 Task: Check the percentage active listings of lawn in the last 3 years.
Action: Mouse moved to (918, 217)
Screenshot: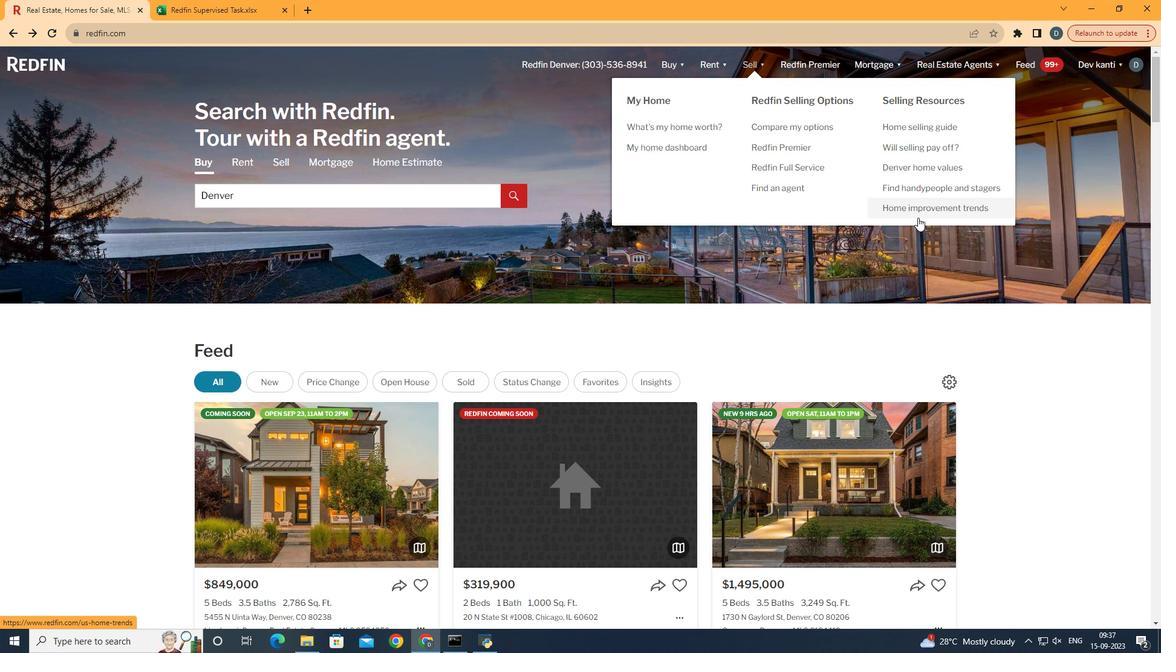
Action: Mouse pressed left at (918, 217)
Screenshot: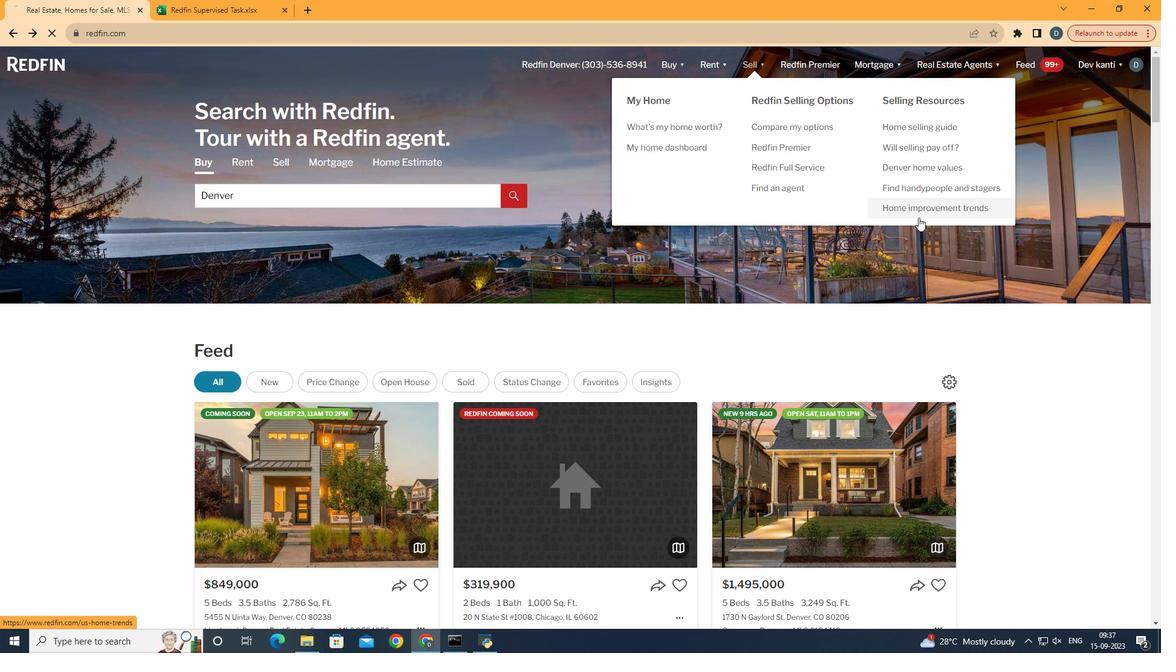 
Action: Mouse moved to (303, 235)
Screenshot: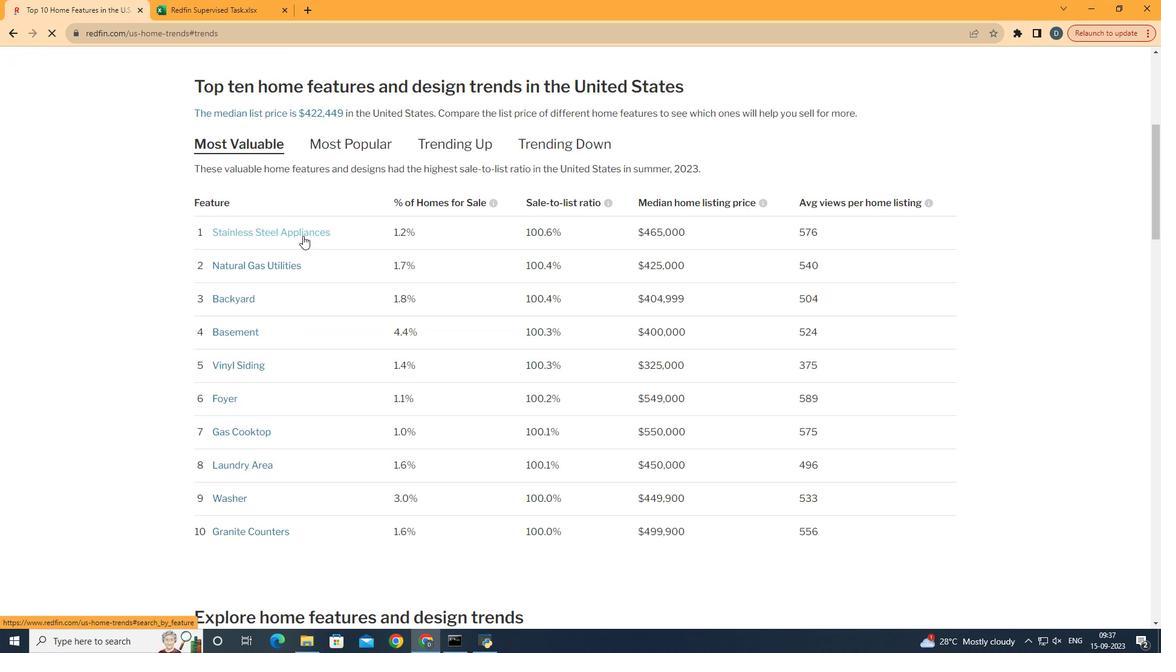 
Action: Mouse pressed left at (303, 235)
Screenshot: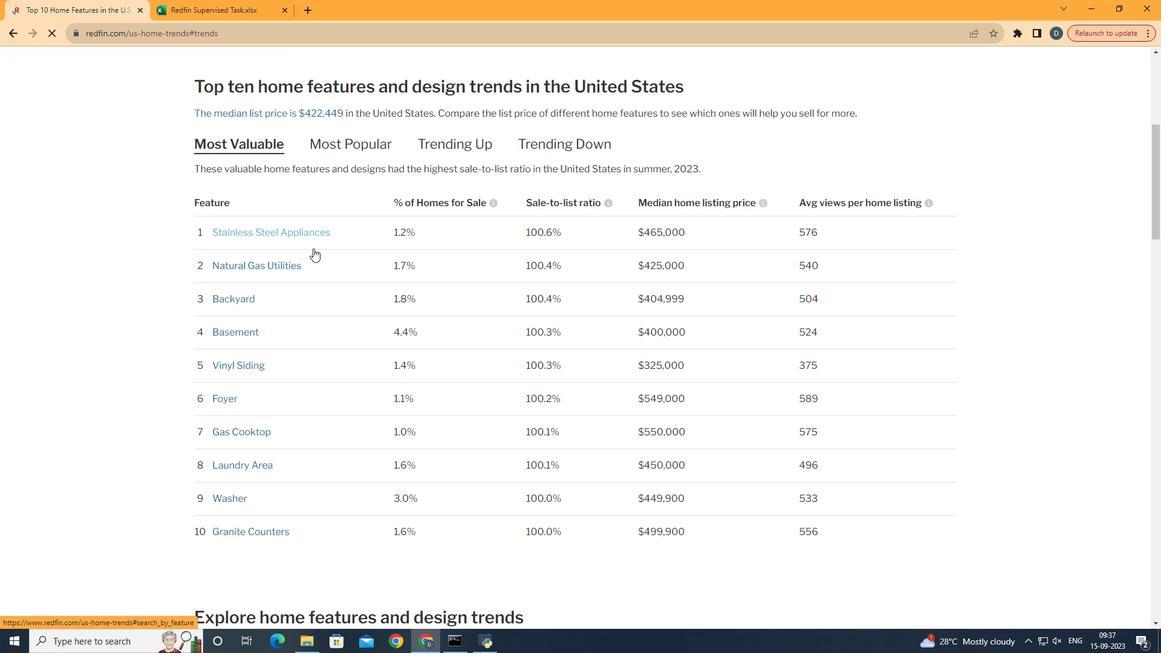 
Action: Mouse moved to (629, 346)
Screenshot: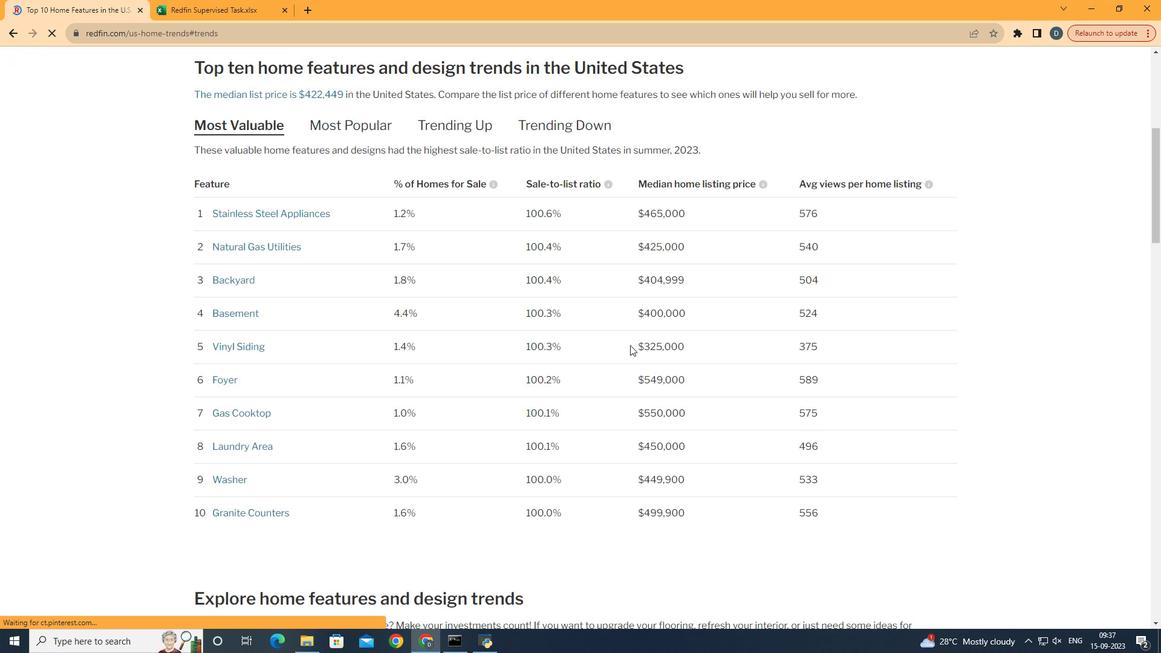 
Action: Mouse scrolled (629, 345) with delta (0, 0)
Screenshot: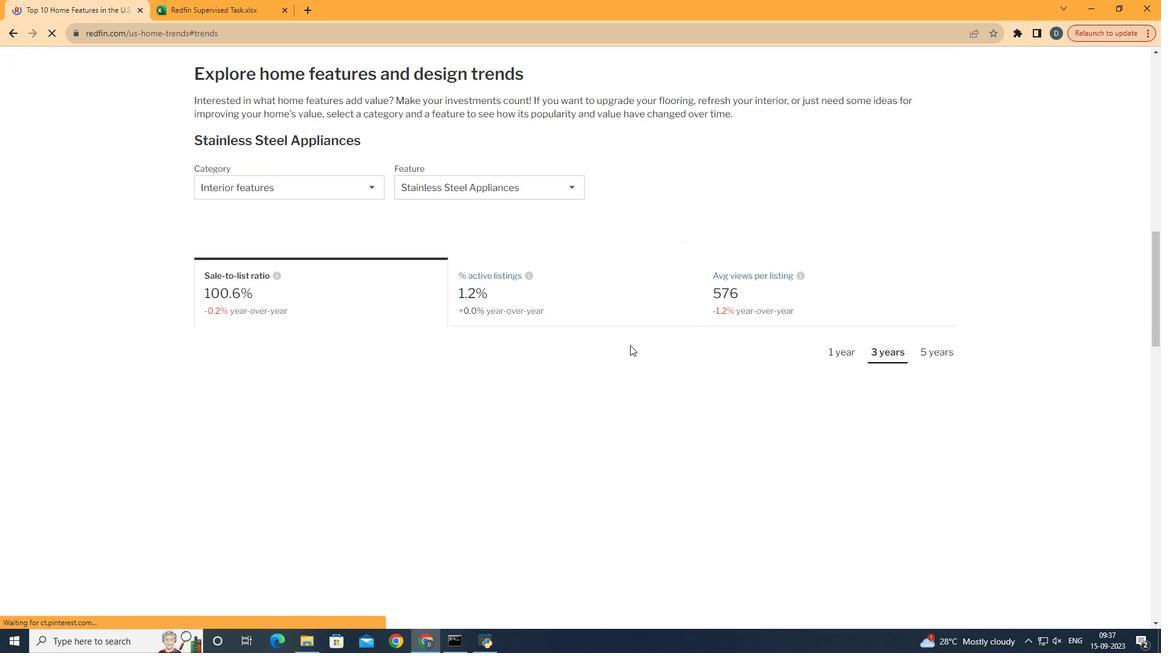 
Action: Mouse scrolled (629, 345) with delta (0, 0)
Screenshot: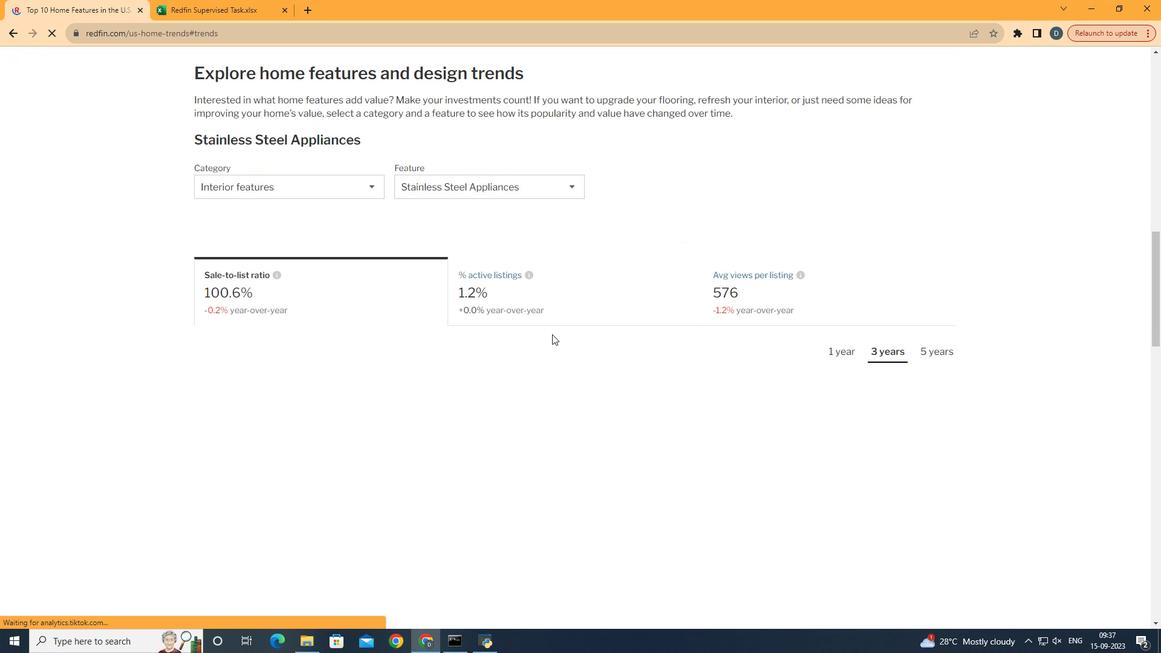 
Action: Mouse scrolled (629, 345) with delta (0, 0)
Screenshot: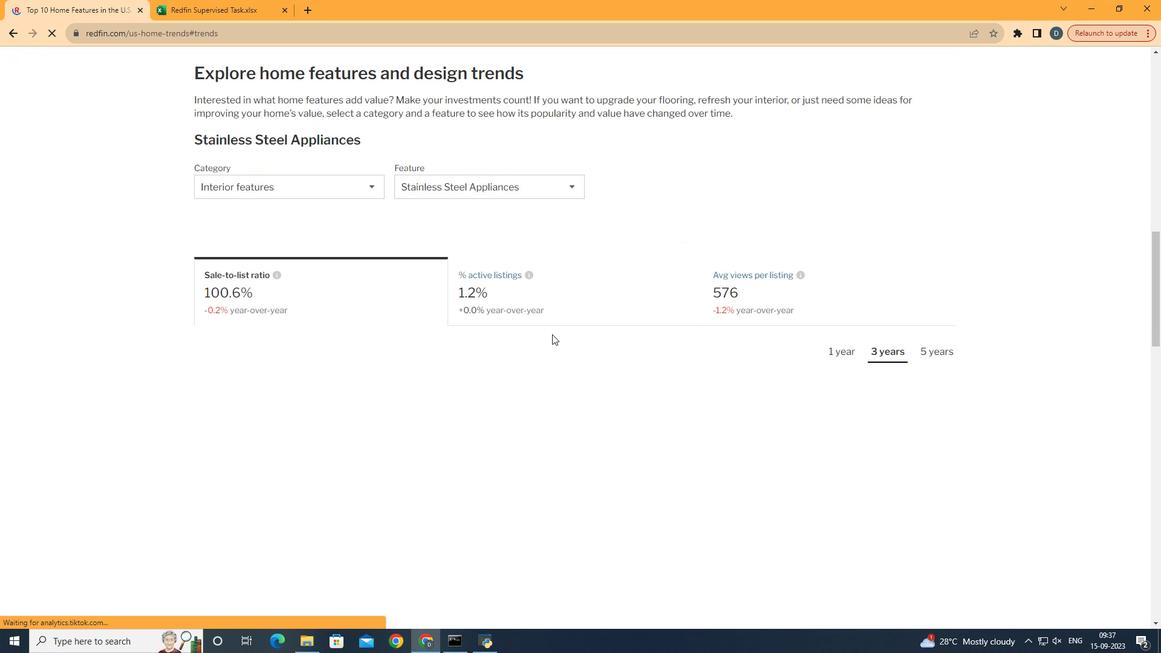 
Action: Mouse scrolled (629, 345) with delta (0, 0)
Screenshot: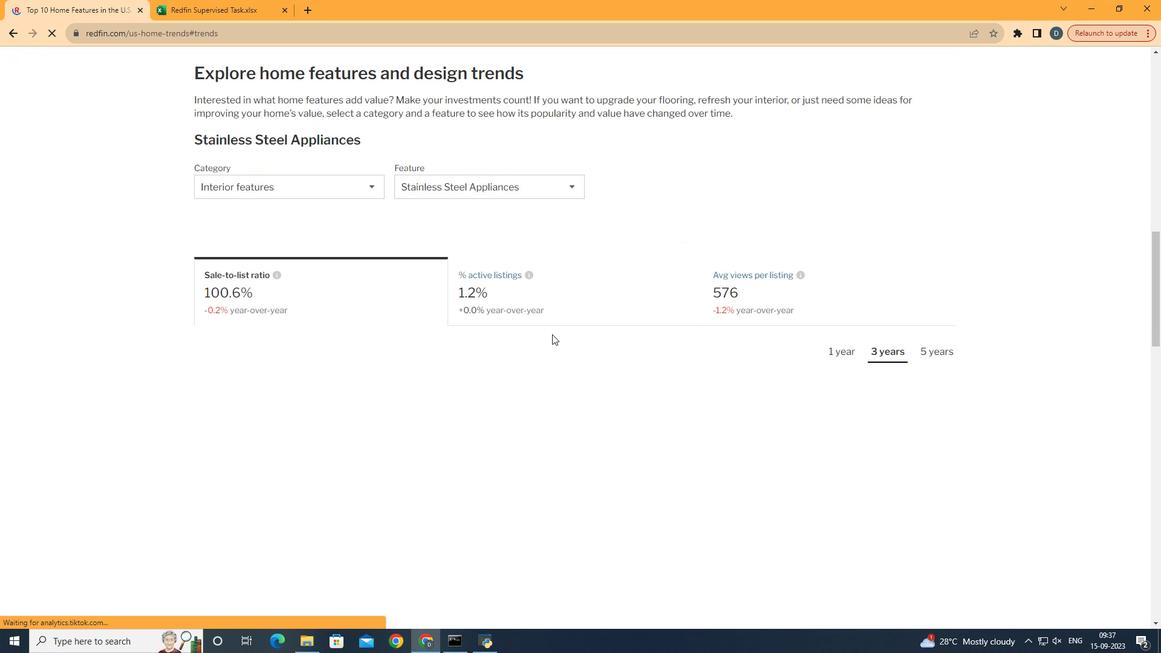 
Action: Mouse scrolled (629, 345) with delta (0, 0)
Screenshot: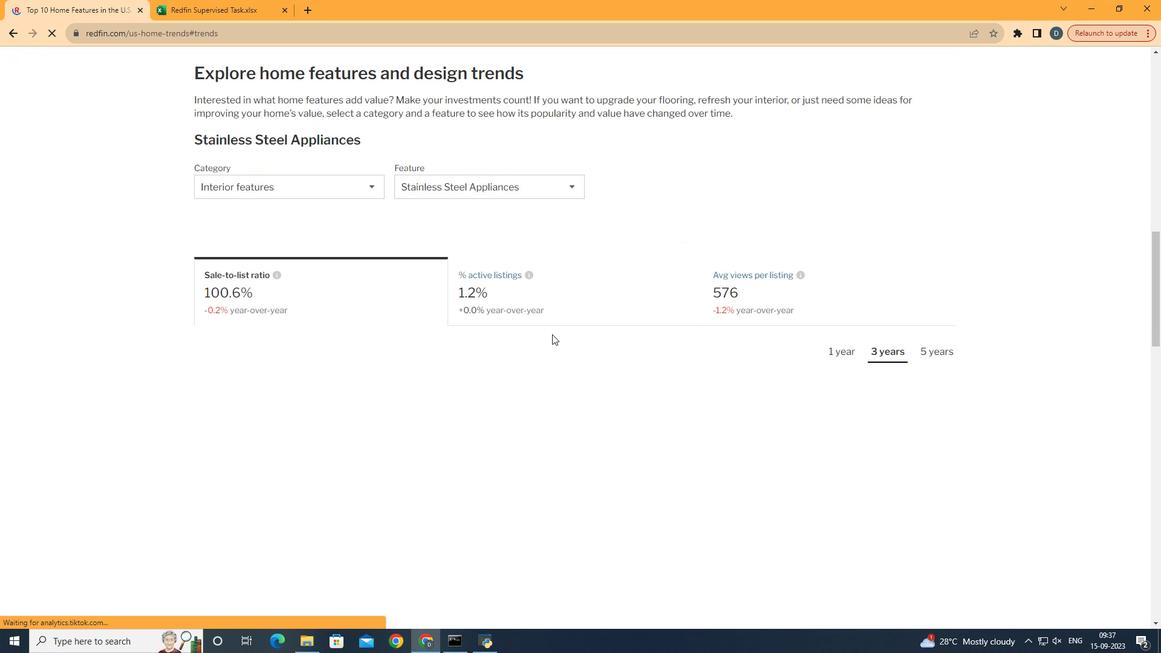 
Action: Mouse scrolled (629, 345) with delta (0, 0)
Screenshot: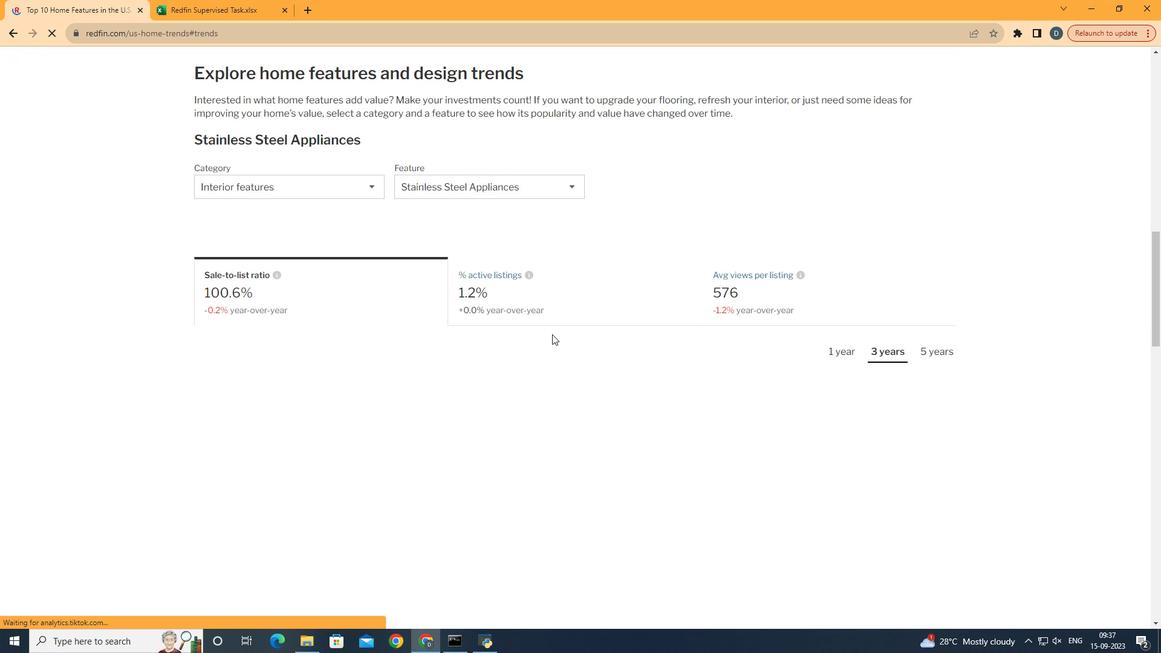 
Action: Mouse moved to (629, 345)
Screenshot: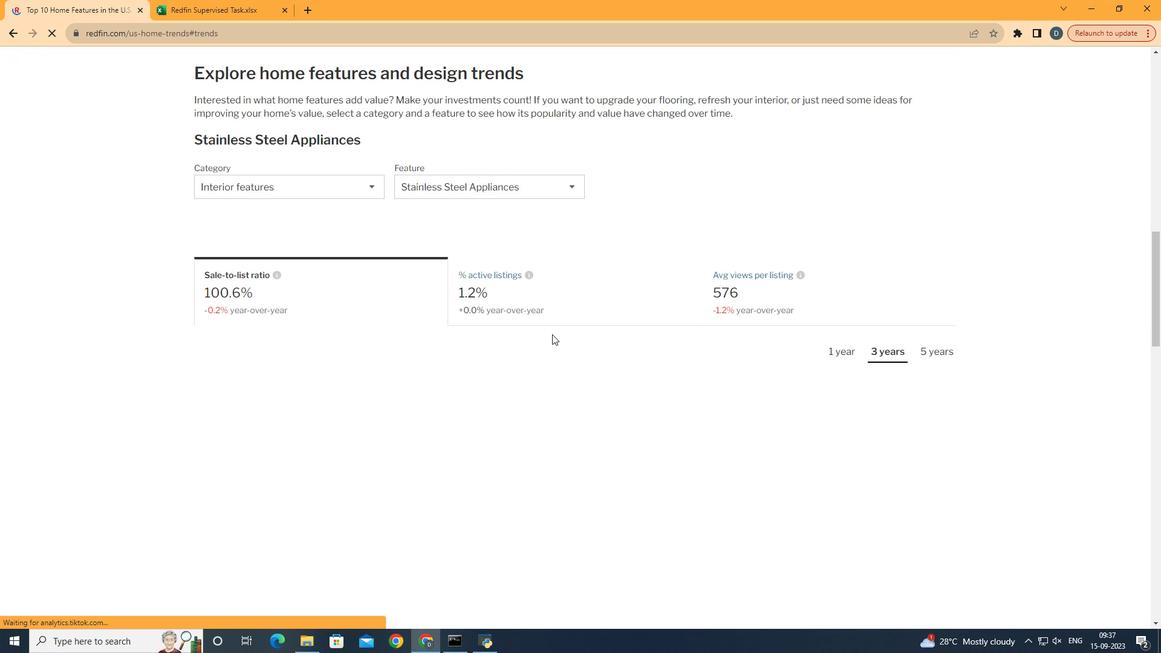 
Action: Mouse scrolled (629, 344) with delta (0, 0)
Screenshot: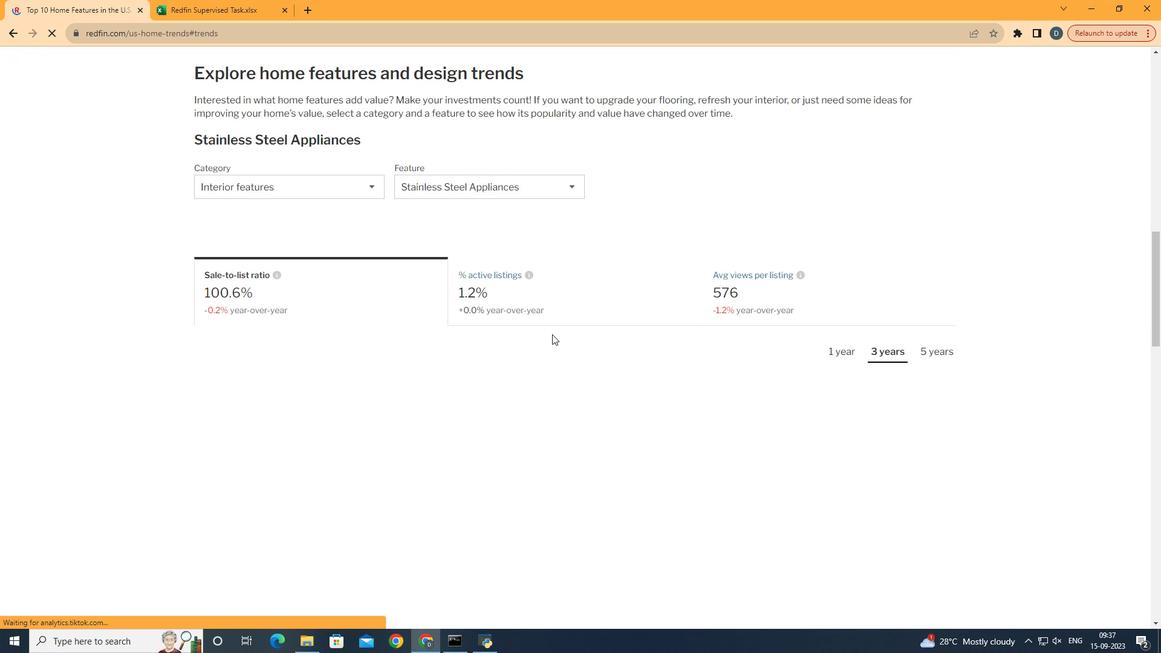 
Action: Mouse moved to (630, 345)
Screenshot: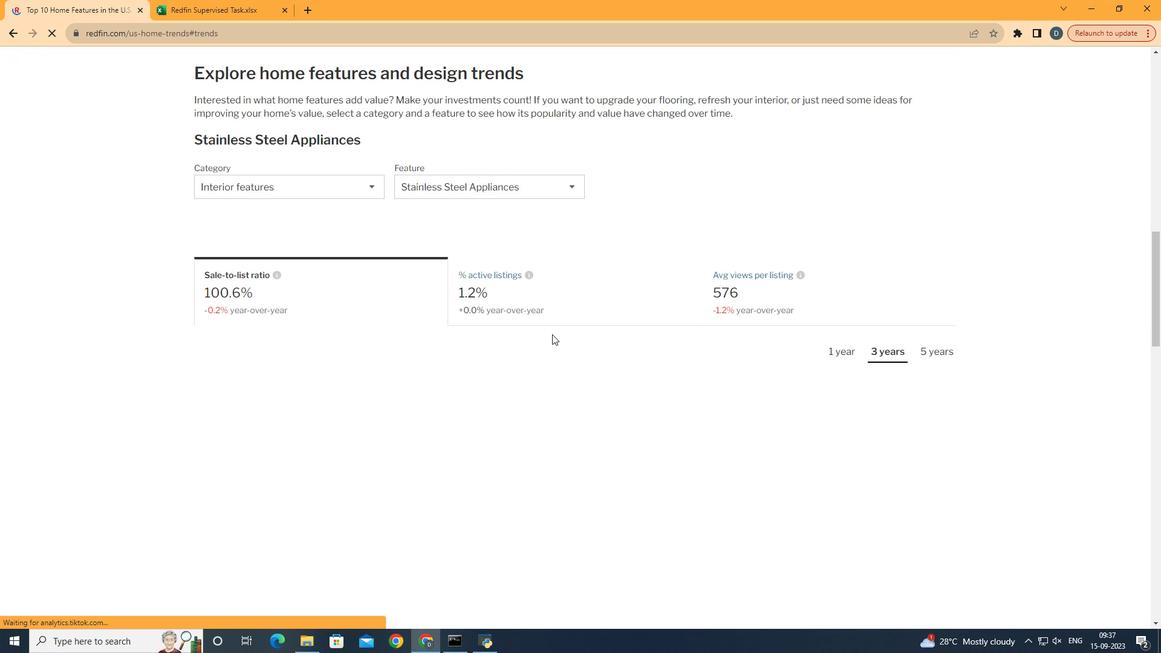 
Action: Mouse scrolled (630, 344) with delta (0, 0)
Screenshot: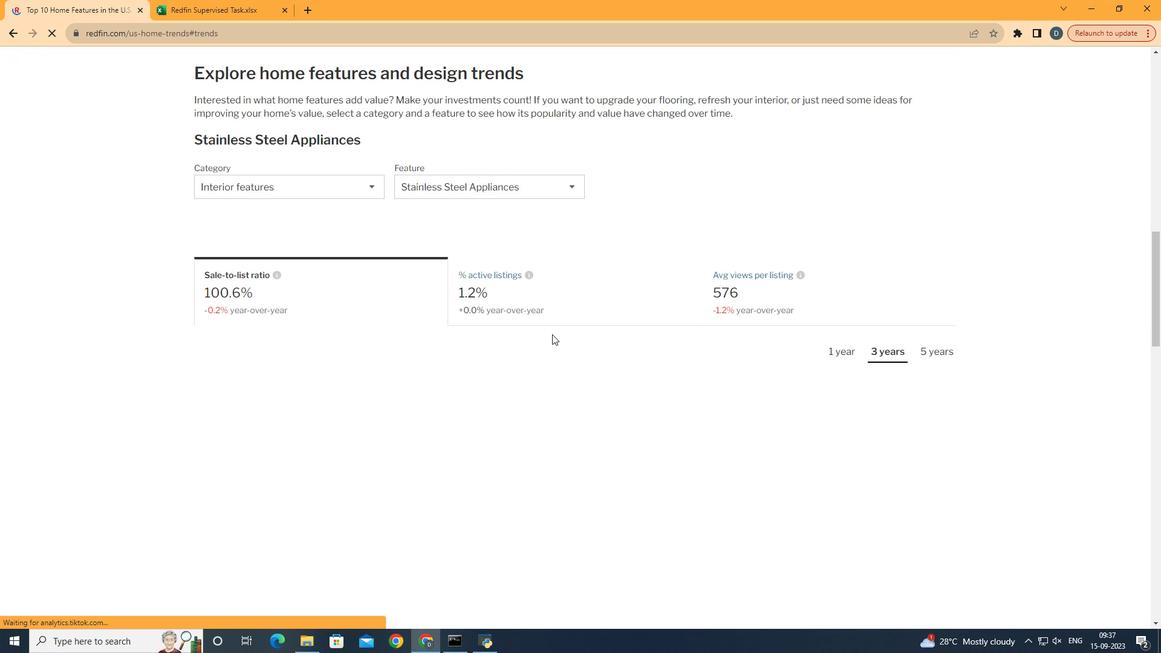 
Action: Mouse scrolled (630, 344) with delta (0, 0)
Screenshot: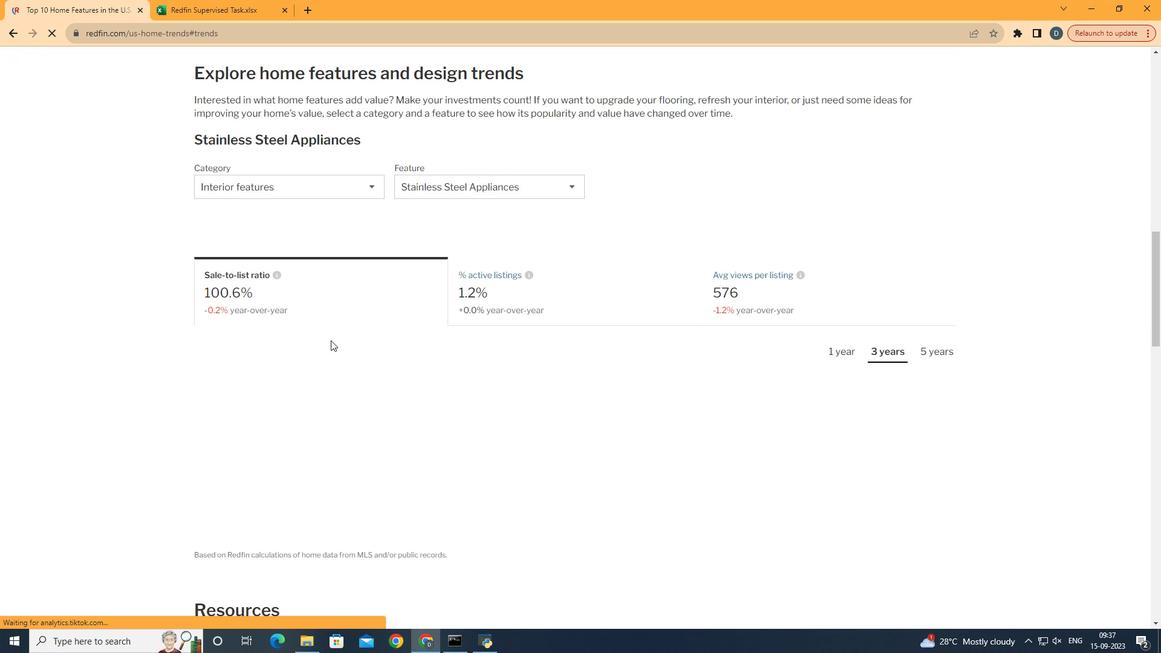 
Action: Mouse moved to (293, 276)
Screenshot: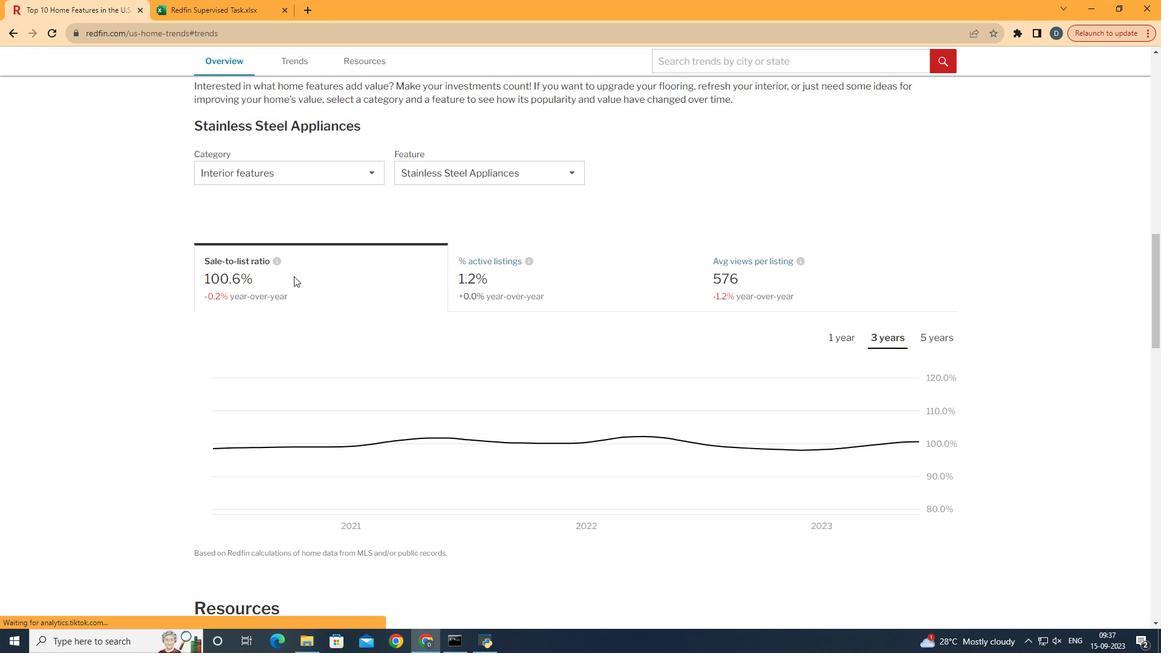 
Action: Mouse scrolled (293, 275) with delta (0, 0)
Screenshot: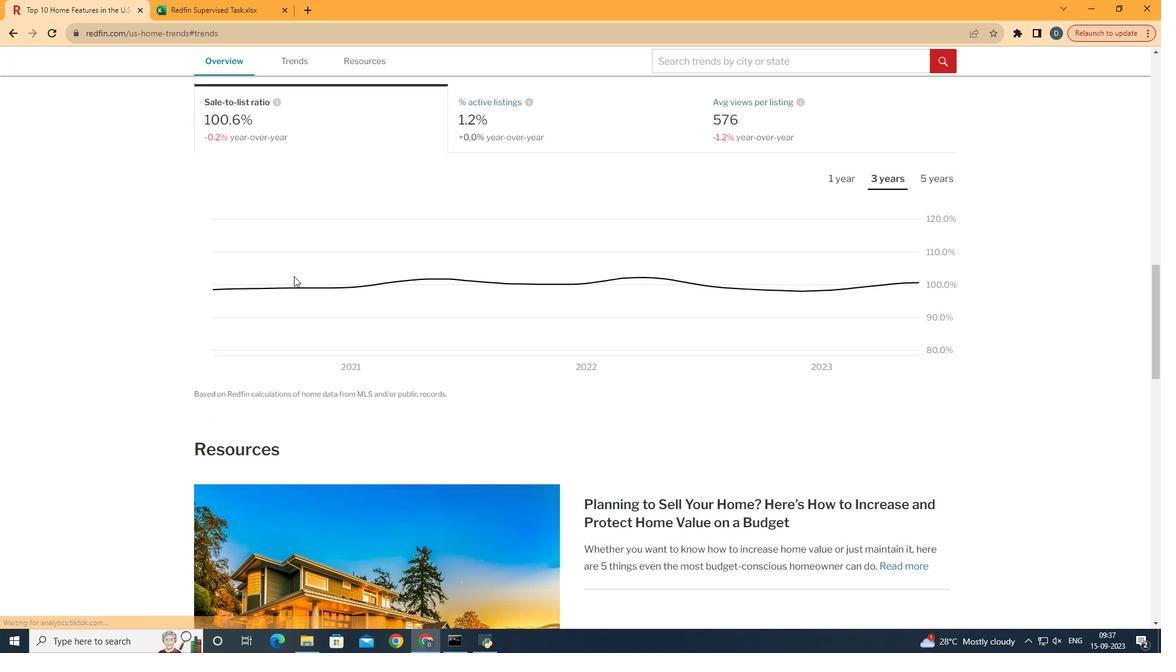 
Action: Mouse scrolled (293, 275) with delta (0, 0)
Screenshot: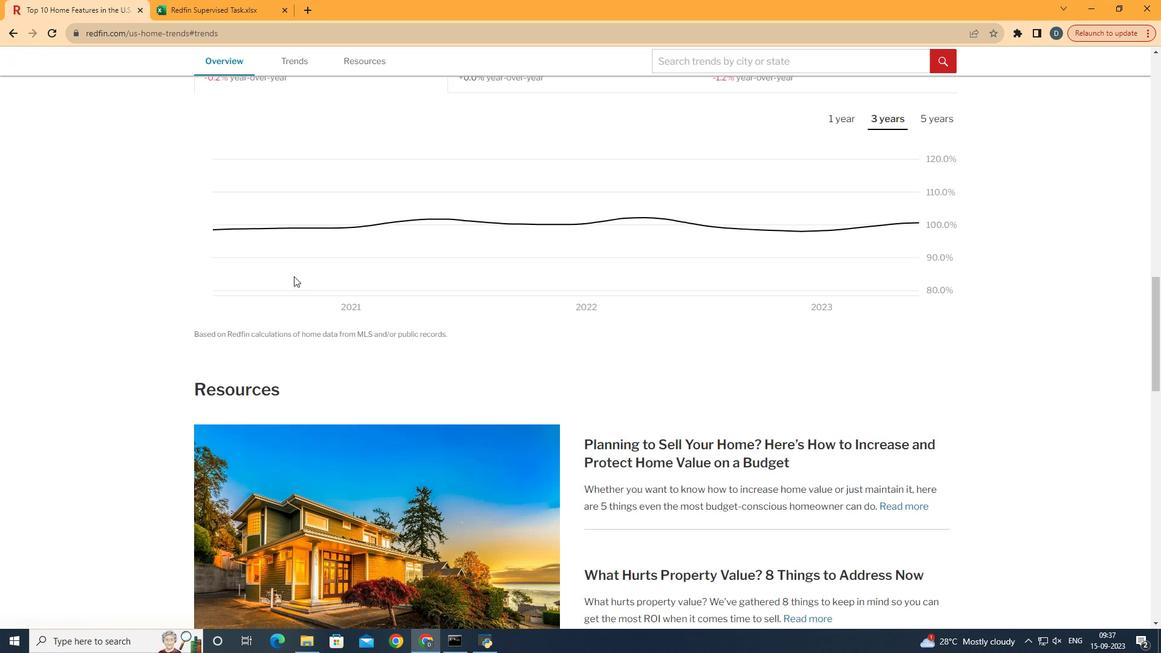 
Action: Mouse scrolled (293, 275) with delta (0, 0)
Screenshot: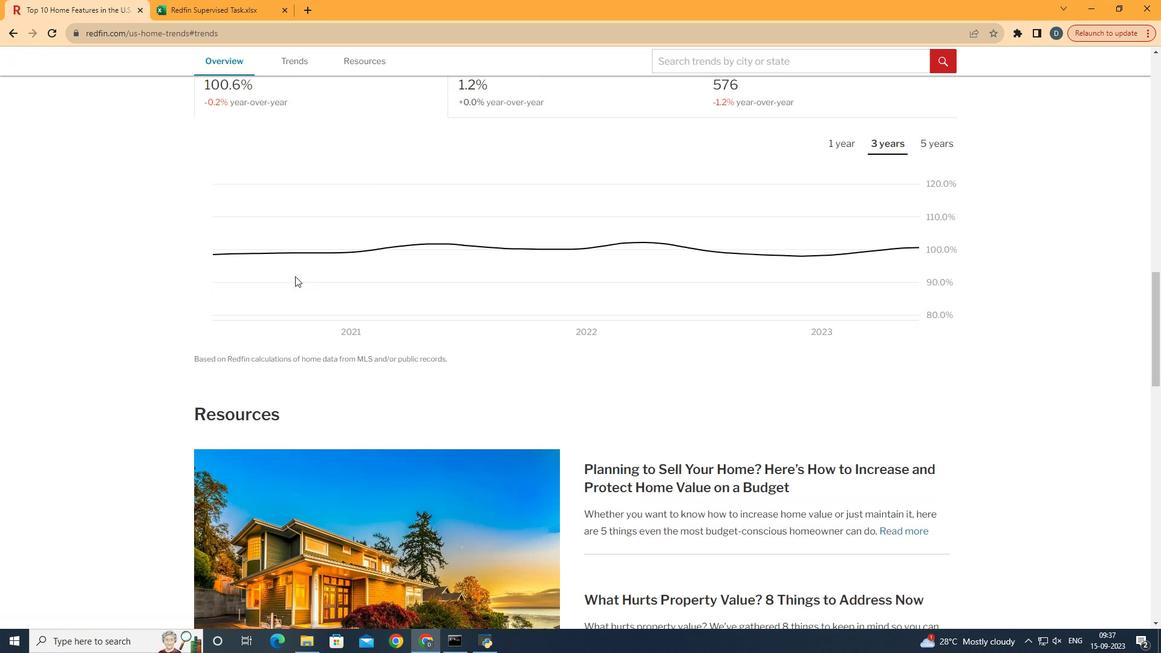 
Action: Mouse scrolled (293, 275) with delta (0, 0)
Screenshot: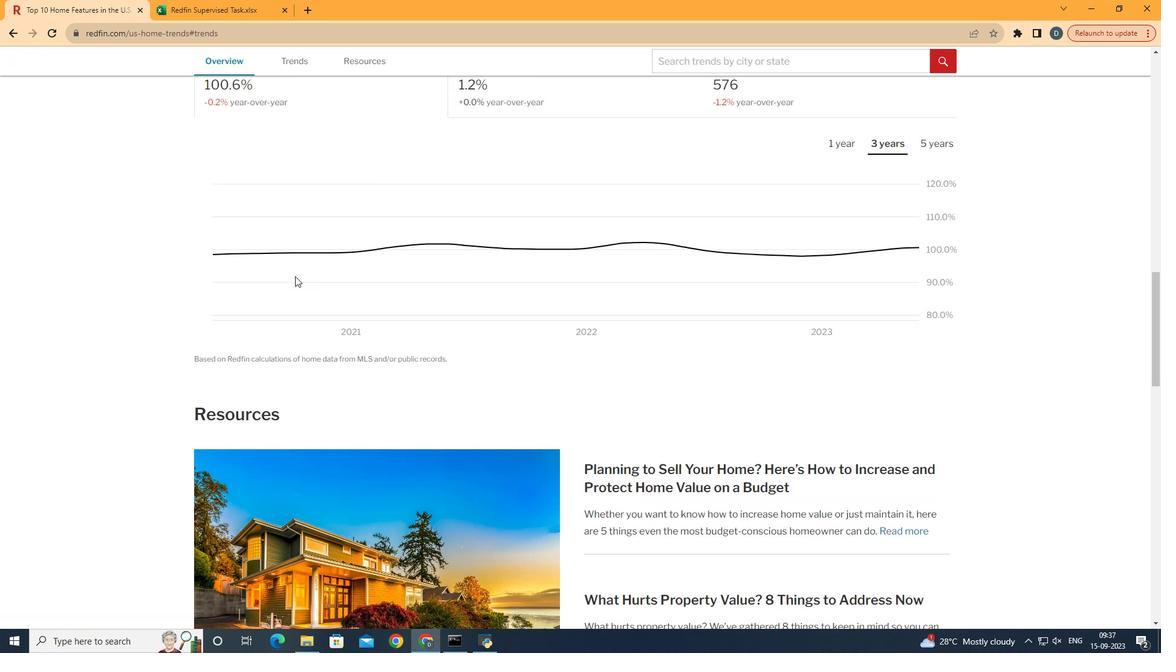 
Action: Mouse moved to (300, 275)
Screenshot: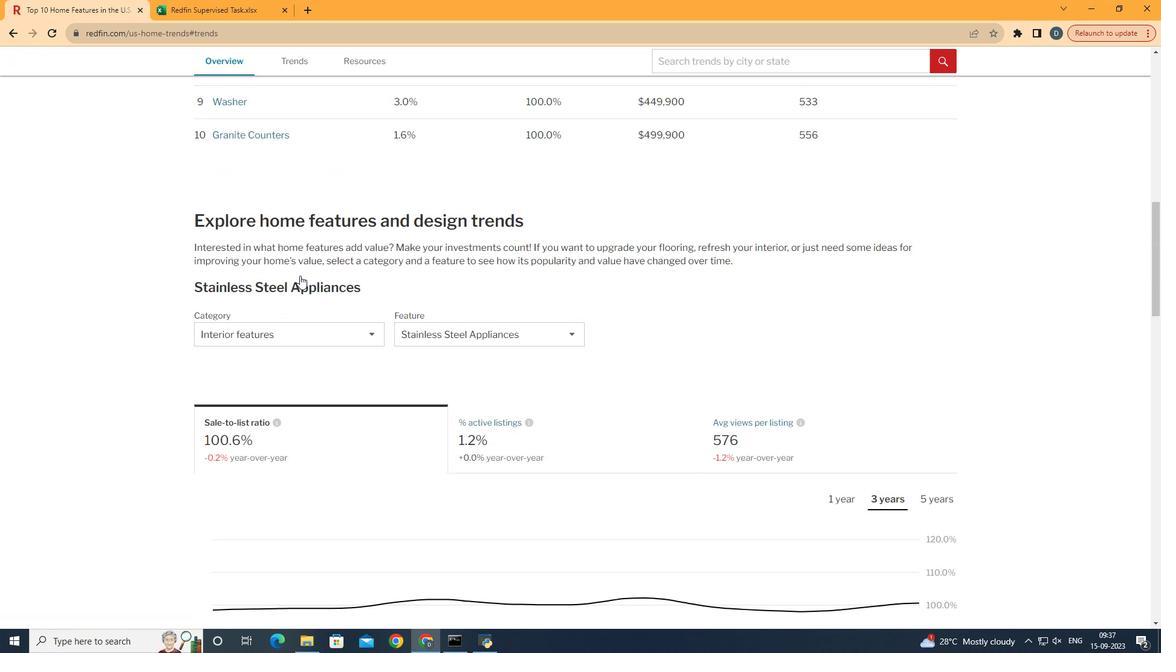 
Action: Mouse scrolled (300, 276) with delta (0, 0)
Screenshot: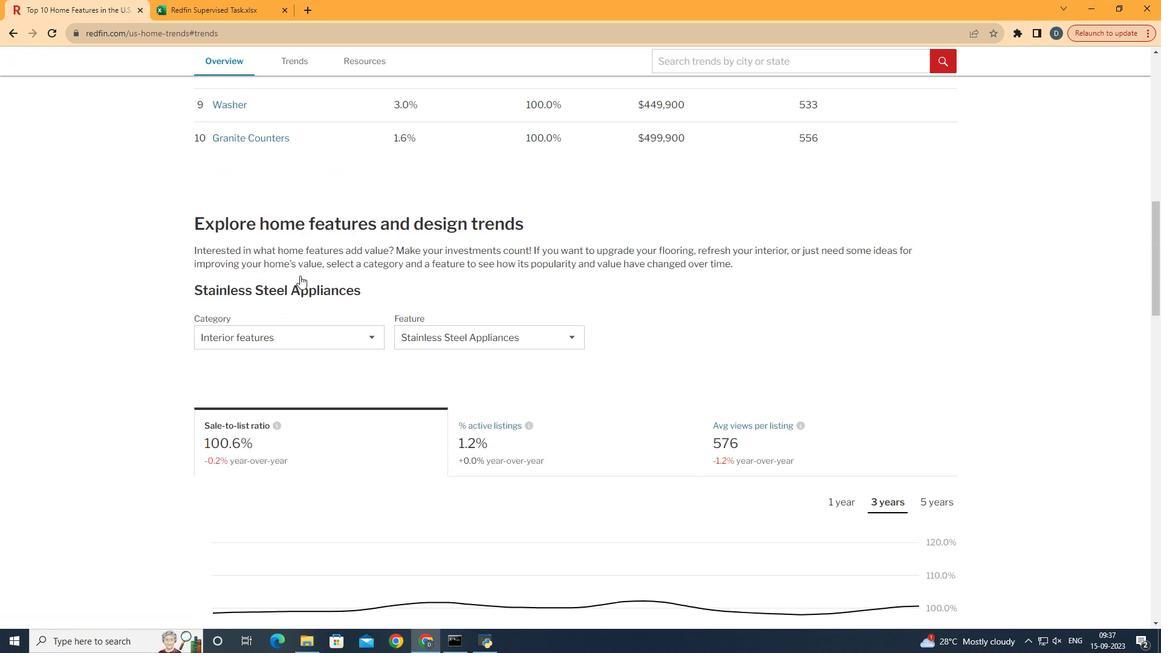 
Action: Mouse scrolled (300, 275) with delta (0, 0)
Screenshot: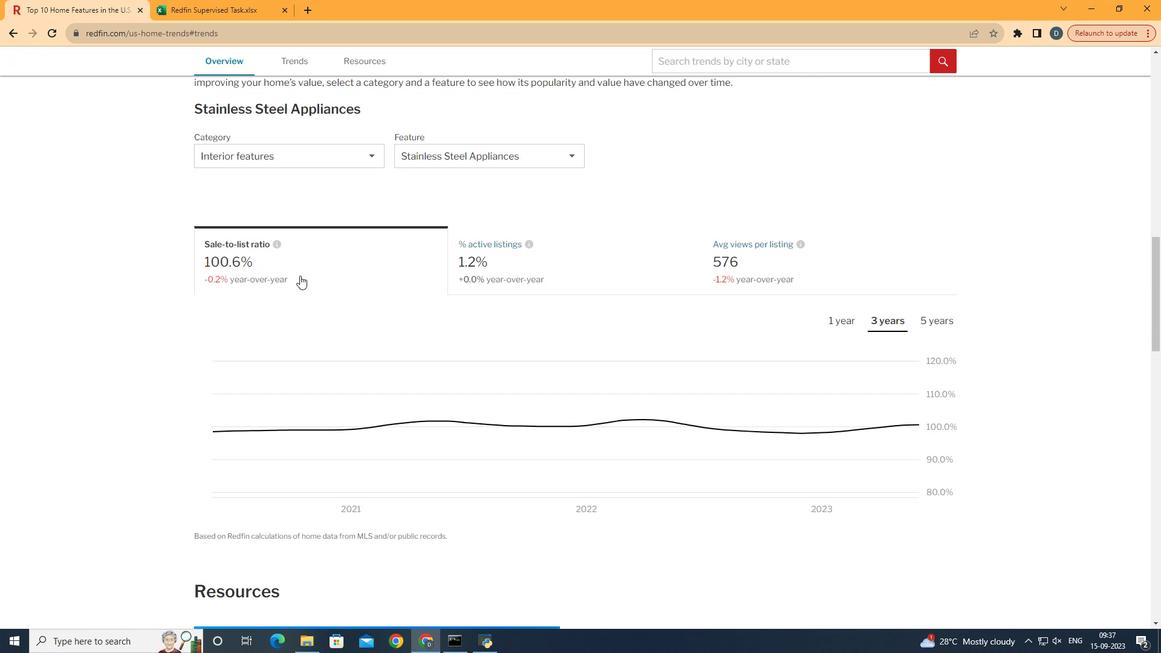 
Action: Mouse scrolled (300, 275) with delta (0, 0)
Screenshot: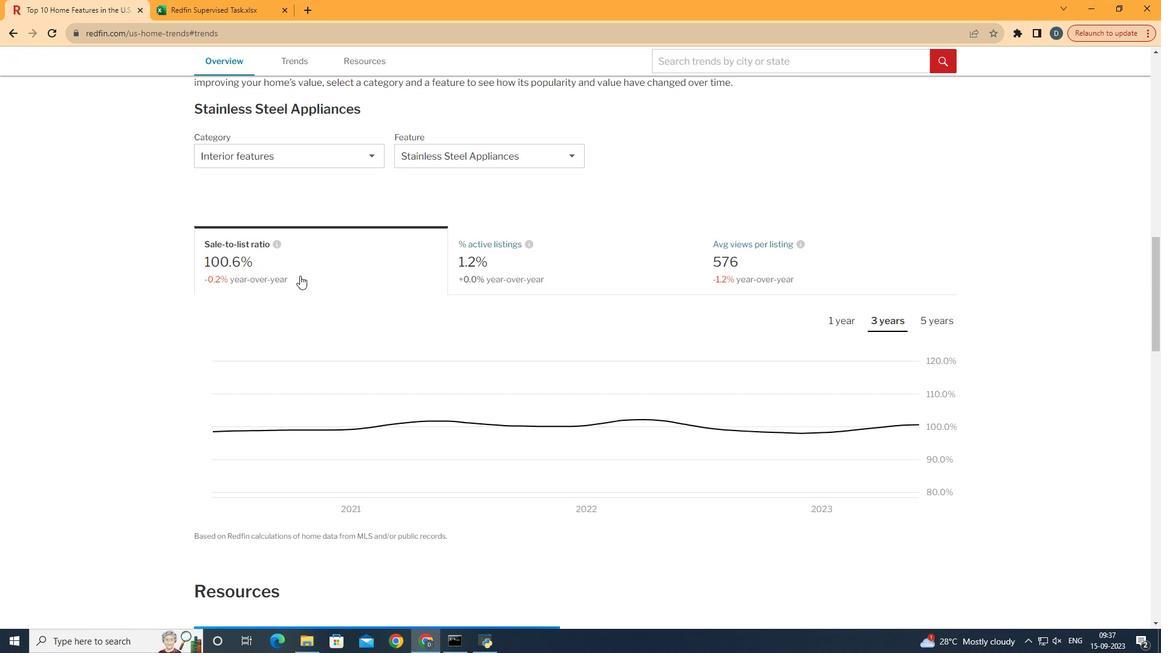 
Action: Mouse scrolled (300, 275) with delta (0, 0)
Screenshot: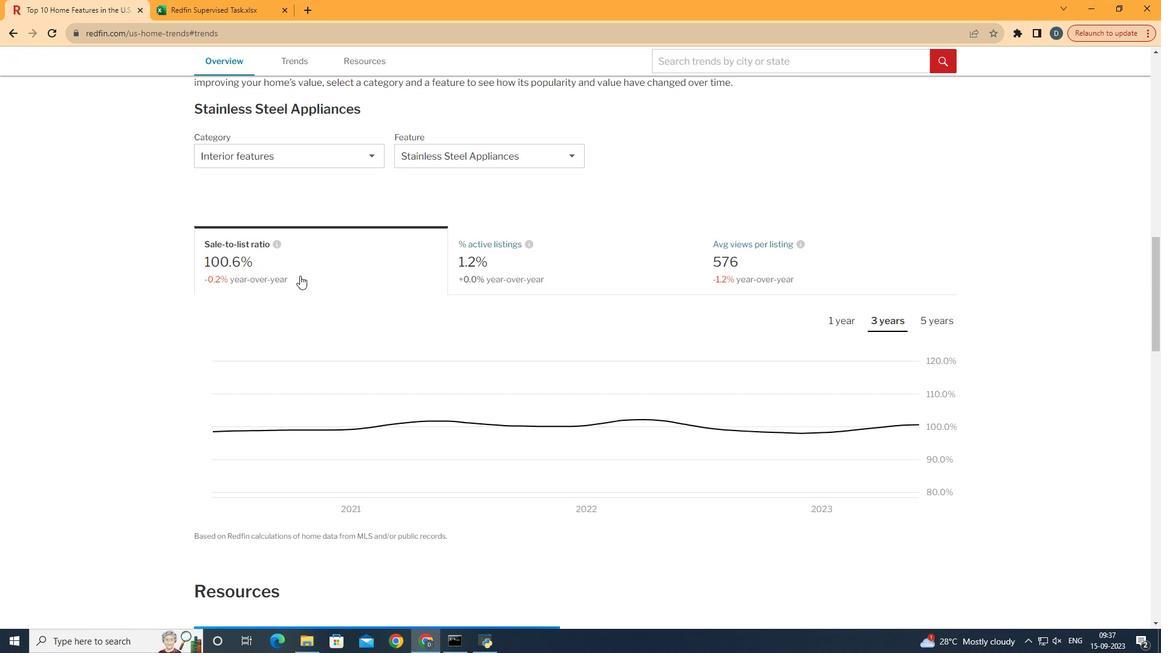 
Action: Mouse moved to (296, 134)
Screenshot: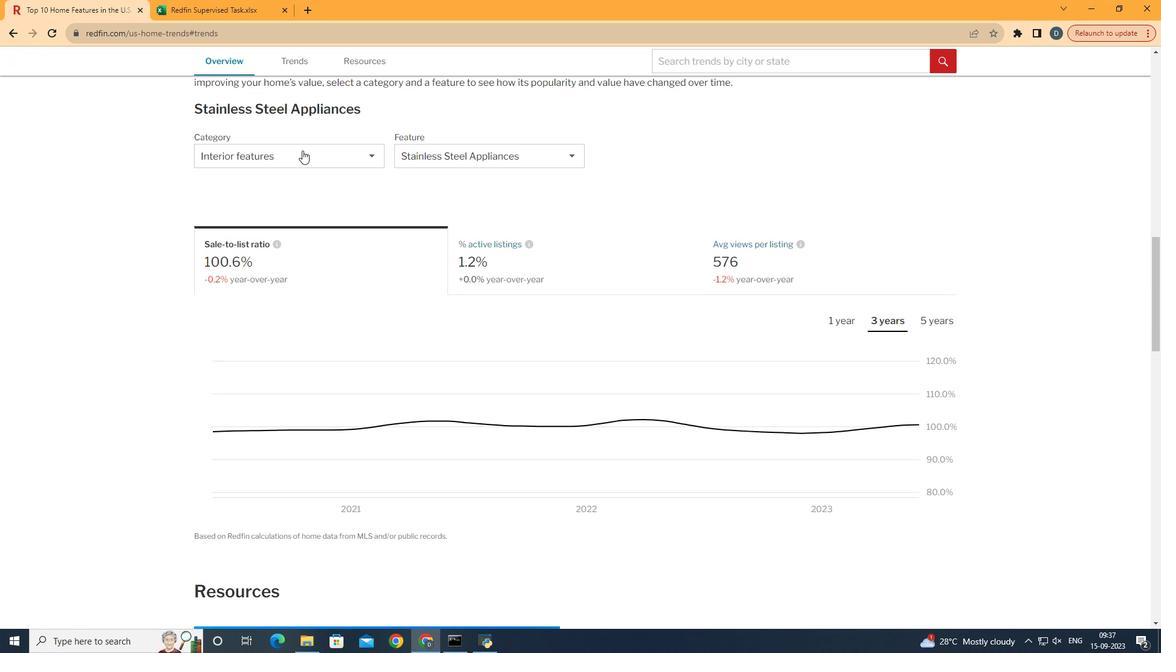 
Action: Mouse pressed left at (296, 134)
Screenshot: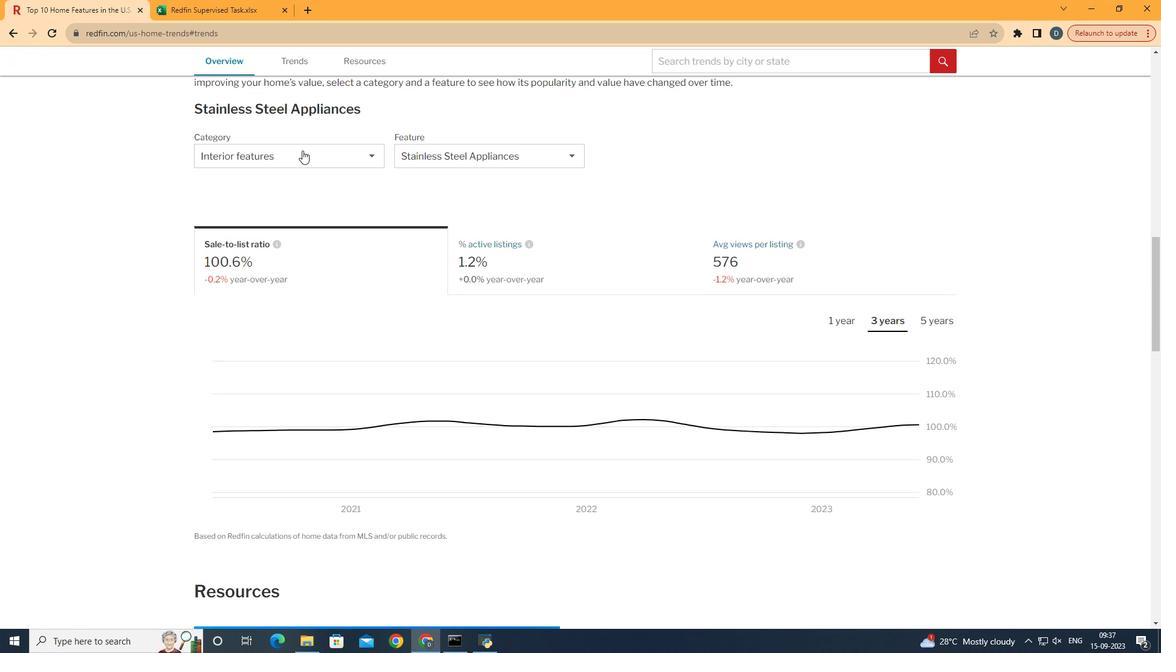 
Action: Mouse moved to (302, 150)
Screenshot: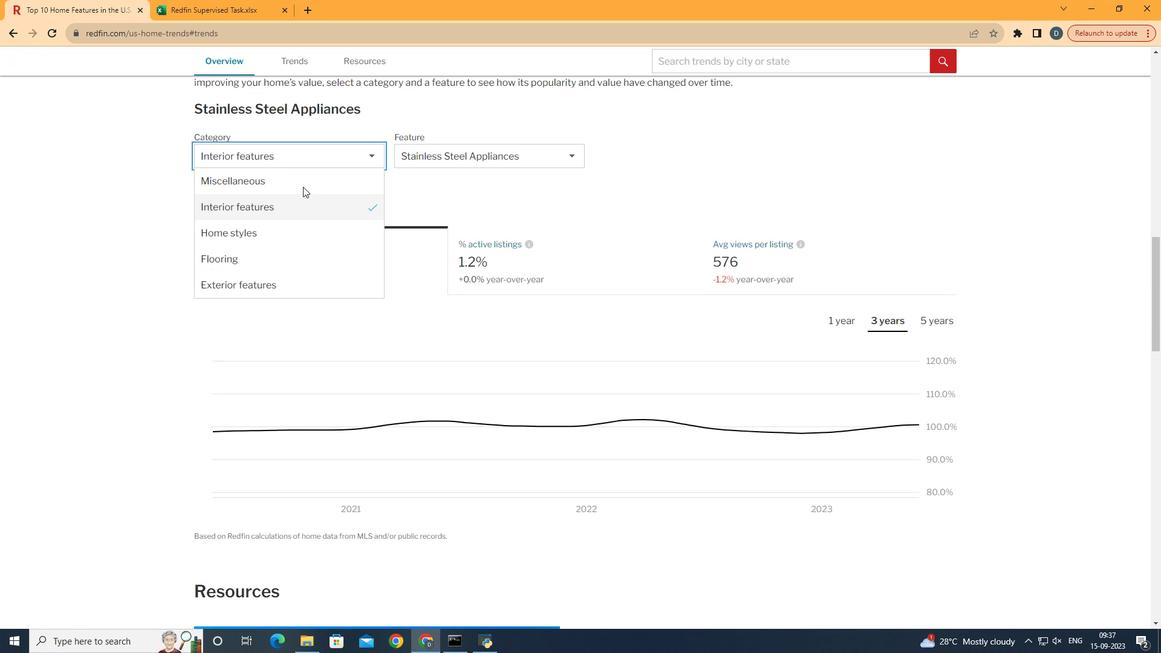 
Action: Mouse pressed left at (302, 150)
Screenshot: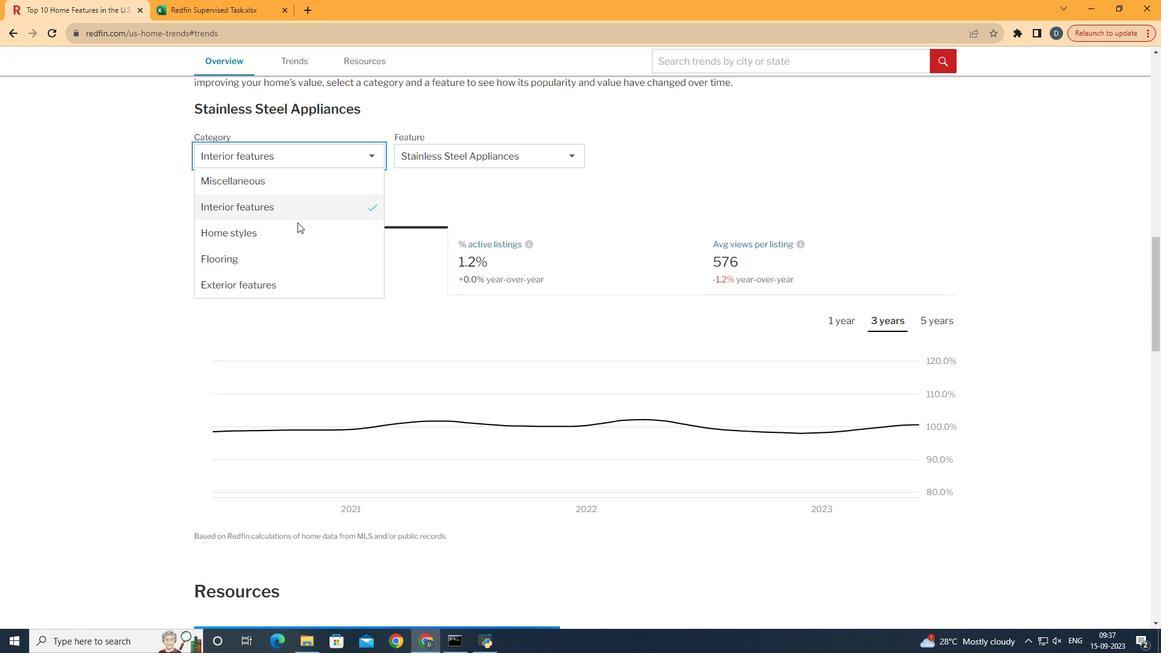 
Action: Mouse moved to (292, 278)
Screenshot: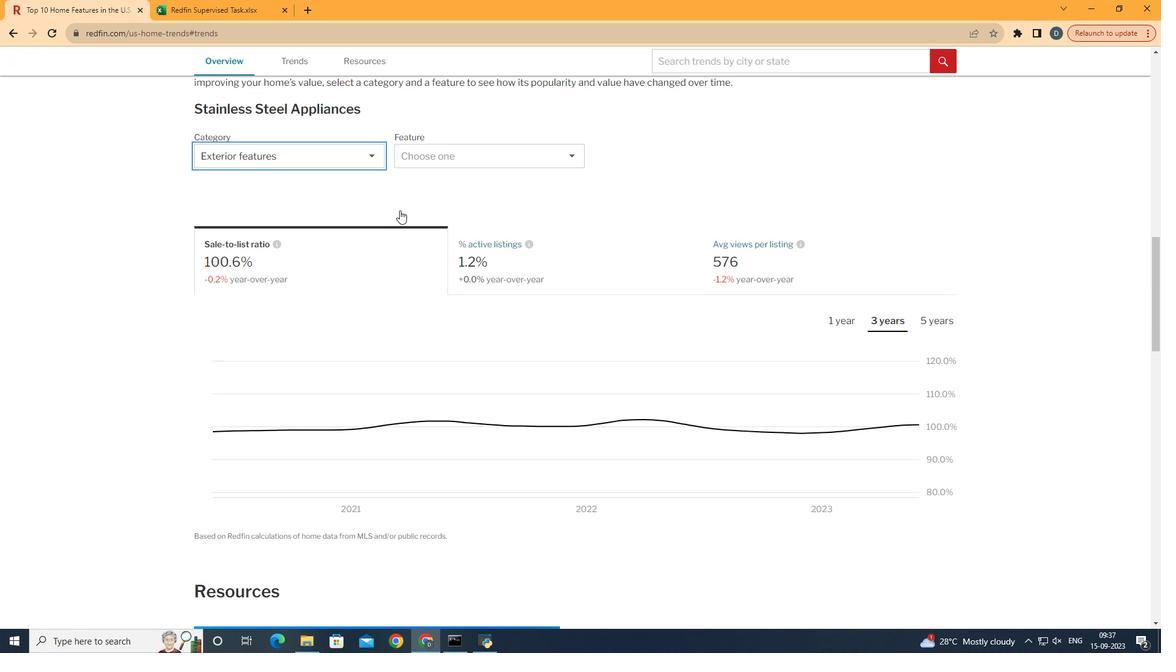 
Action: Mouse pressed left at (292, 278)
Screenshot: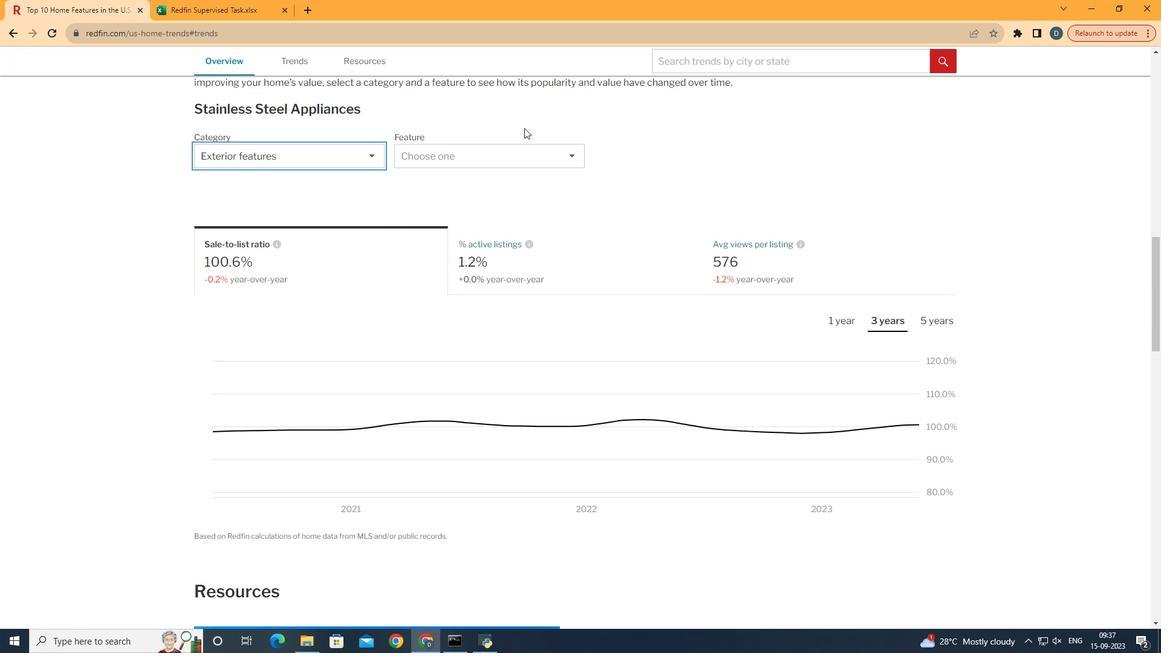 
Action: Mouse moved to (500, 153)
Screenshot: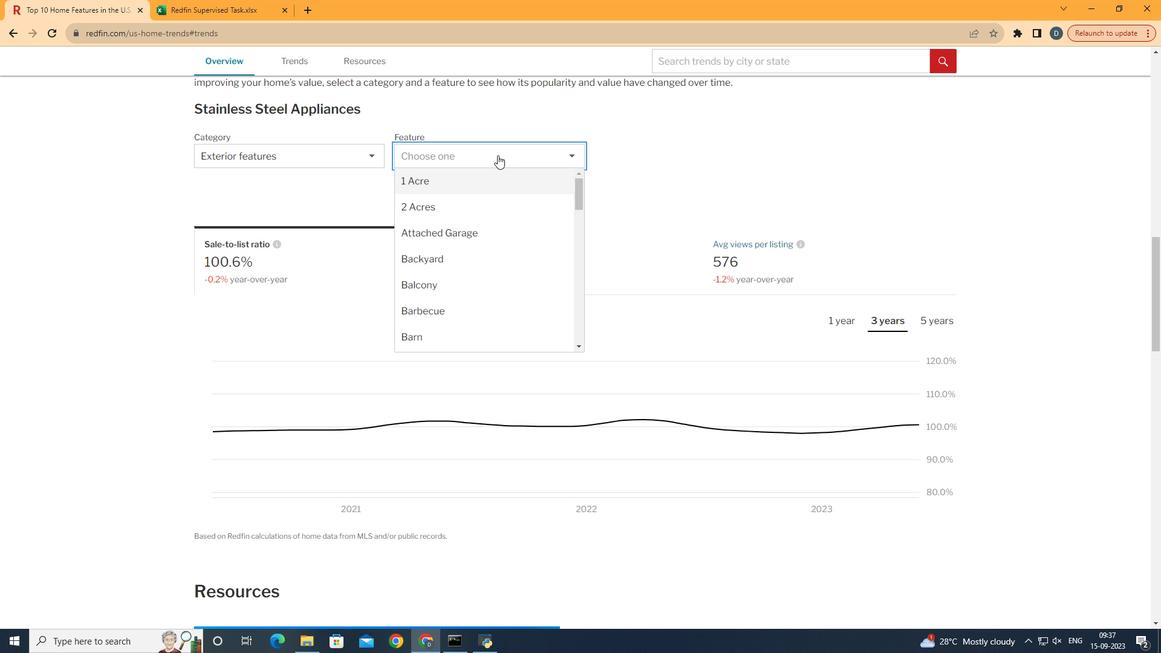 
Action: Mouse pressed left at (500, 153)
Screenshot: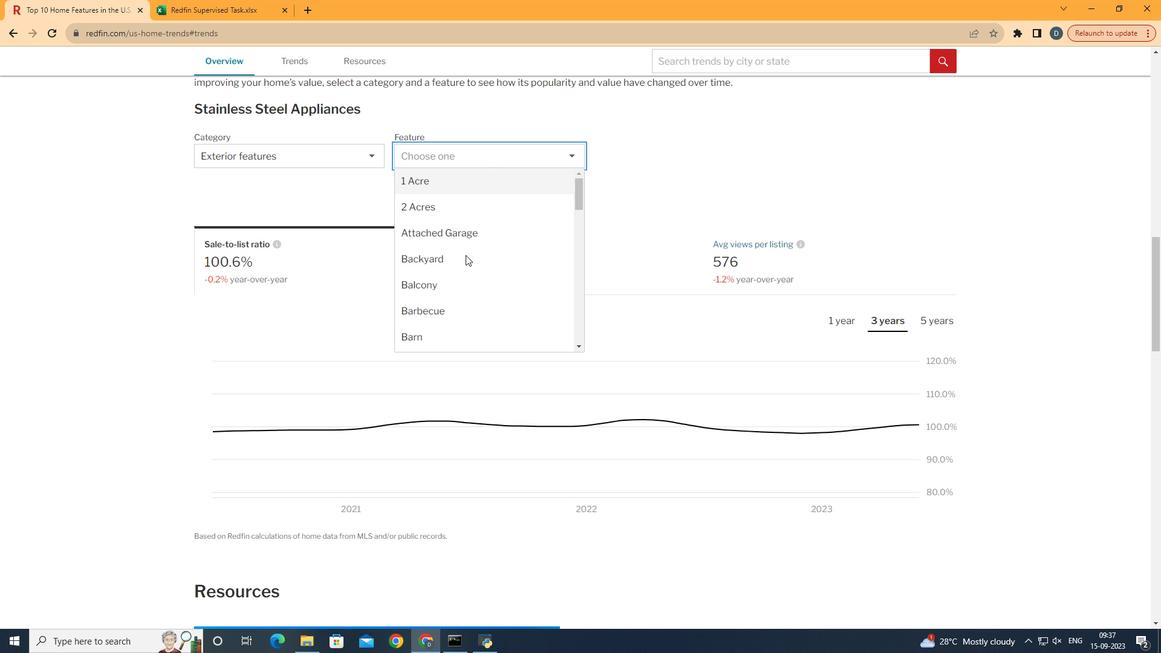 
Action: Mouse moved to (466, 323)
Screenshot: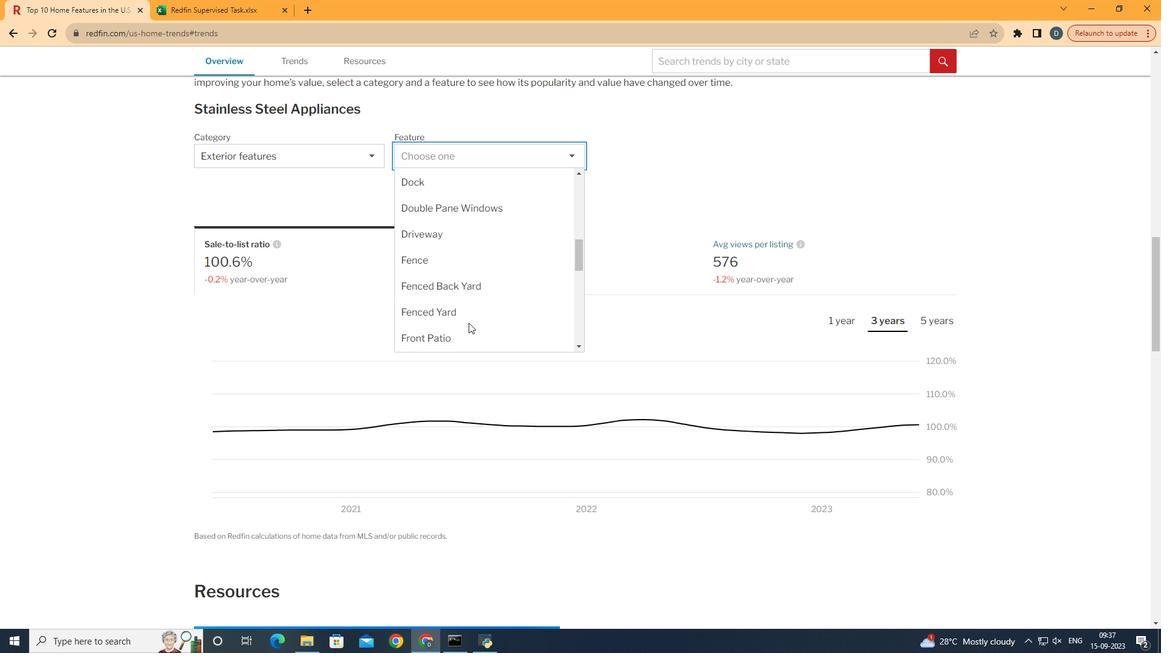 
Action: Mouse scrolled (466, 322) with delta (0, 0)
Screenshot: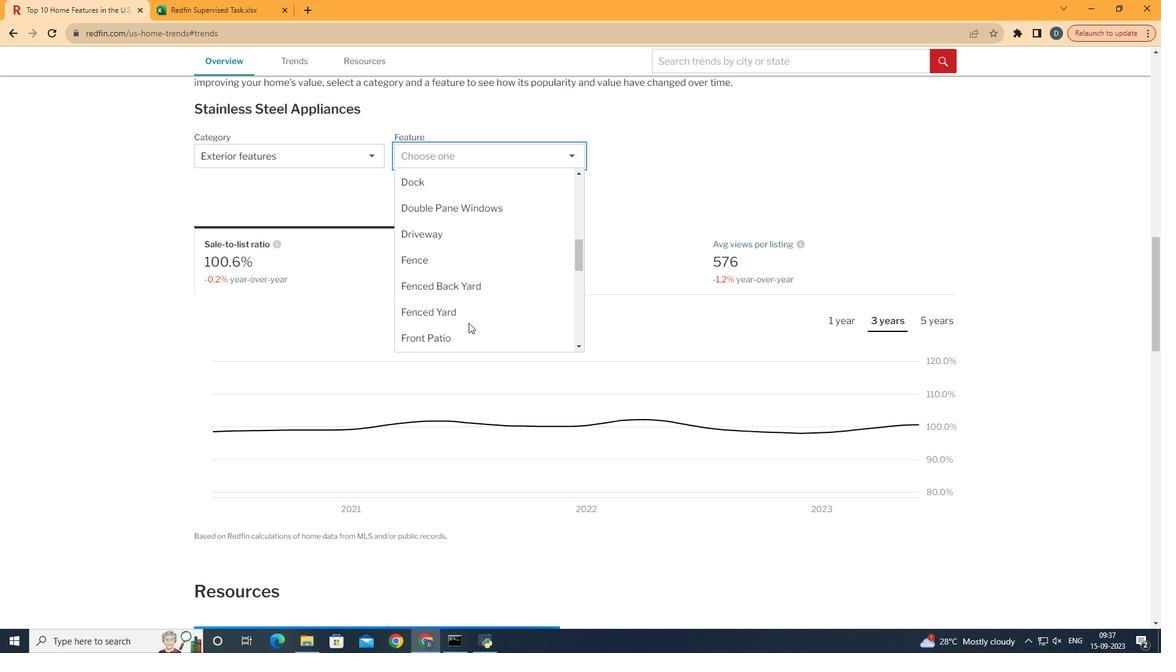 
Action: Mouse scrolled (466, 322) with delta (0, 0)
Screenshot: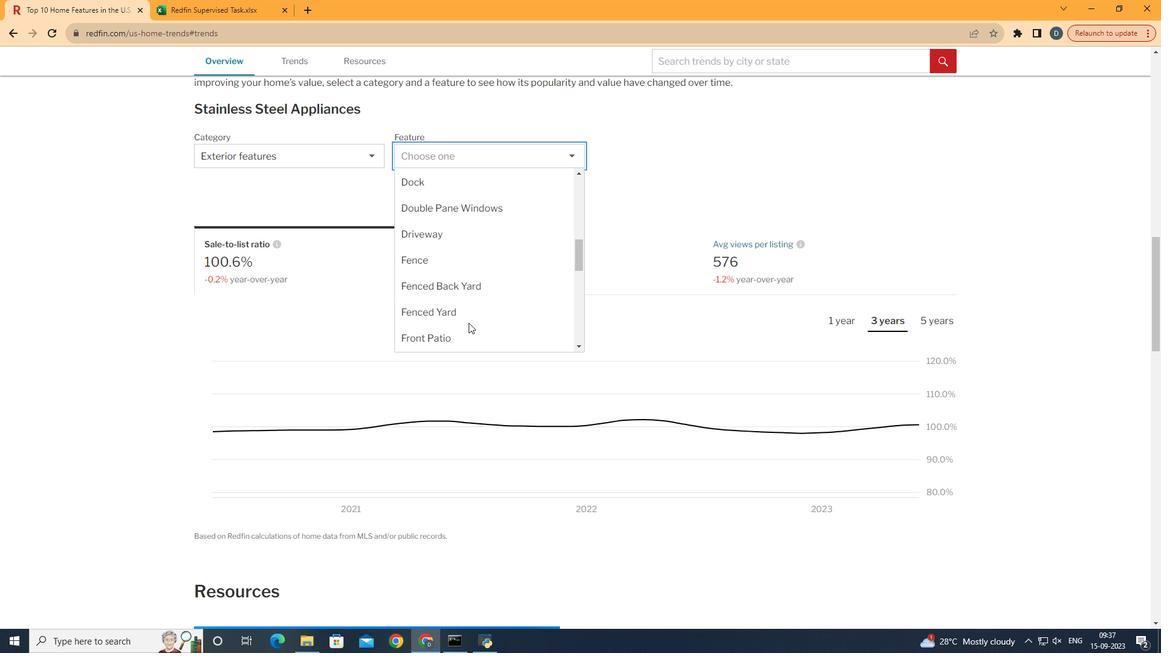 
Action: Mouse scrolled (466, 322) with delta (0, 0)
Screenshot: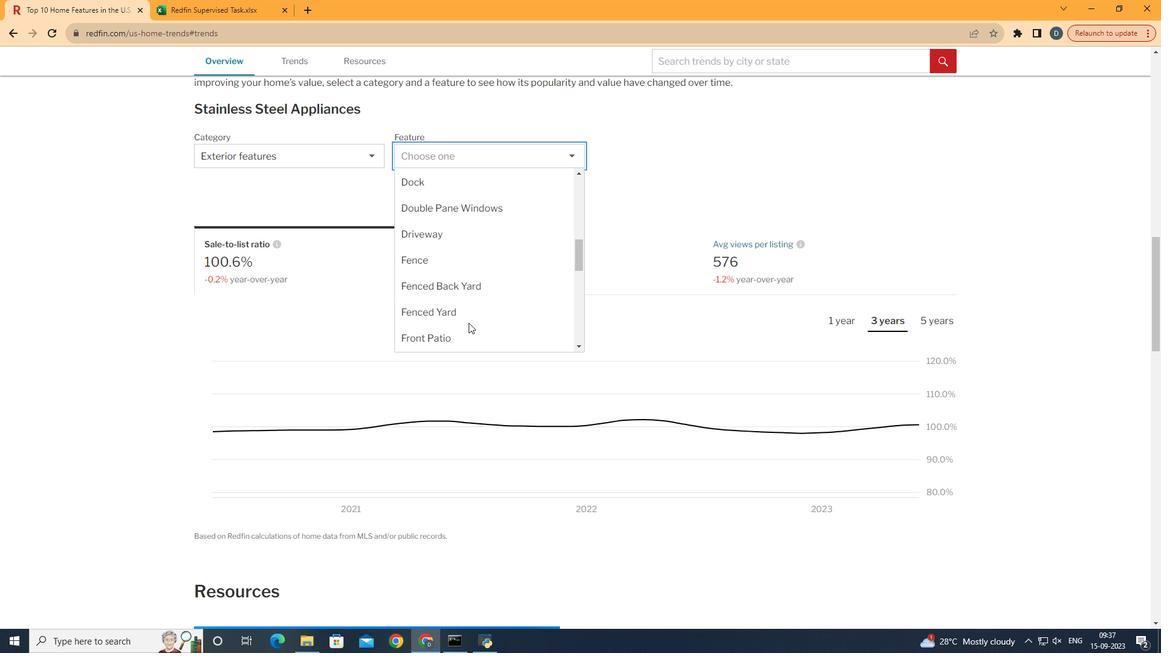 
Action: Mouse moved to (467, 323)
Screenshot: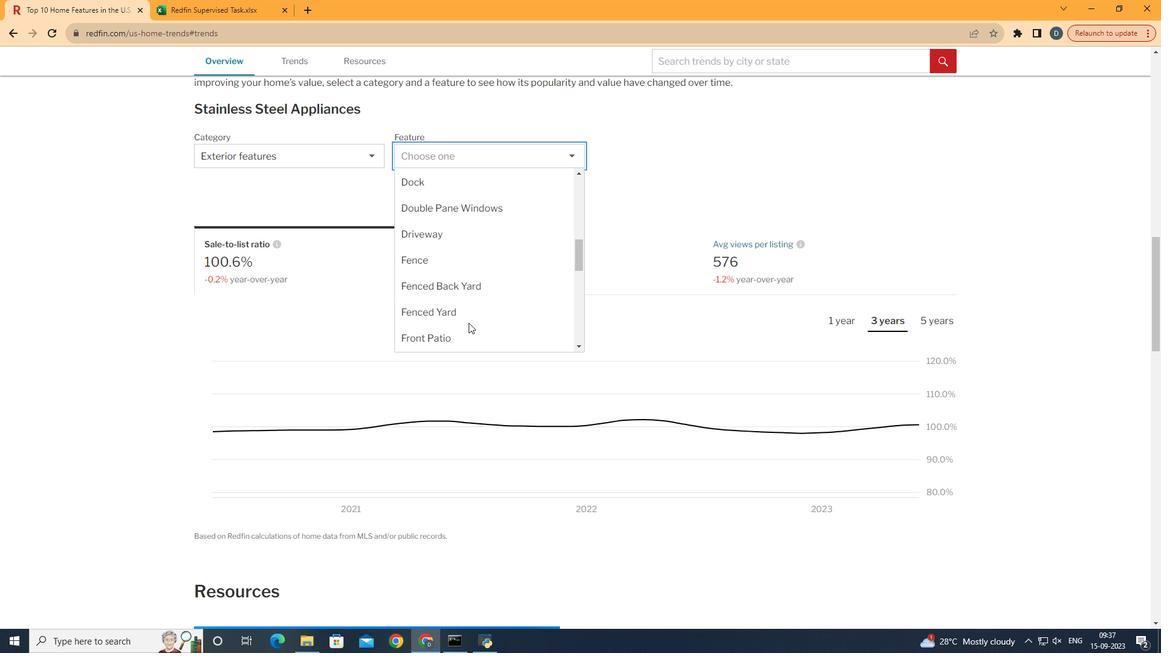 
Action: Mouse scrolled (467, 322) with delta (0, 0)
Screenshot: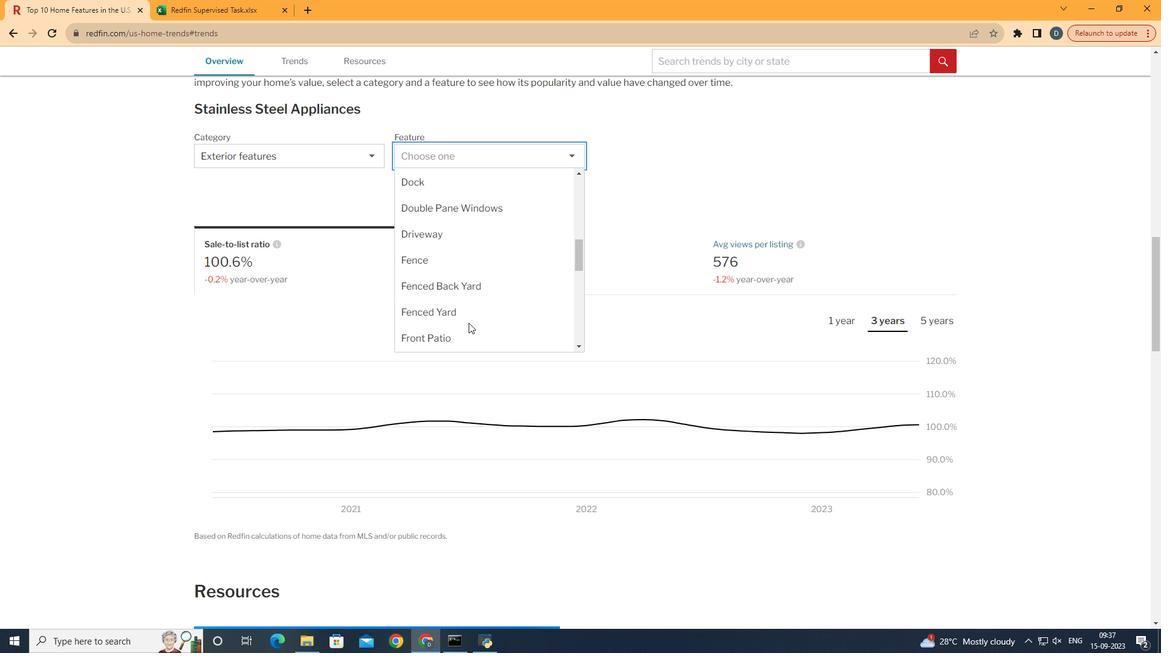 
Action: Mouse moved to (468, 323)
Screenshot: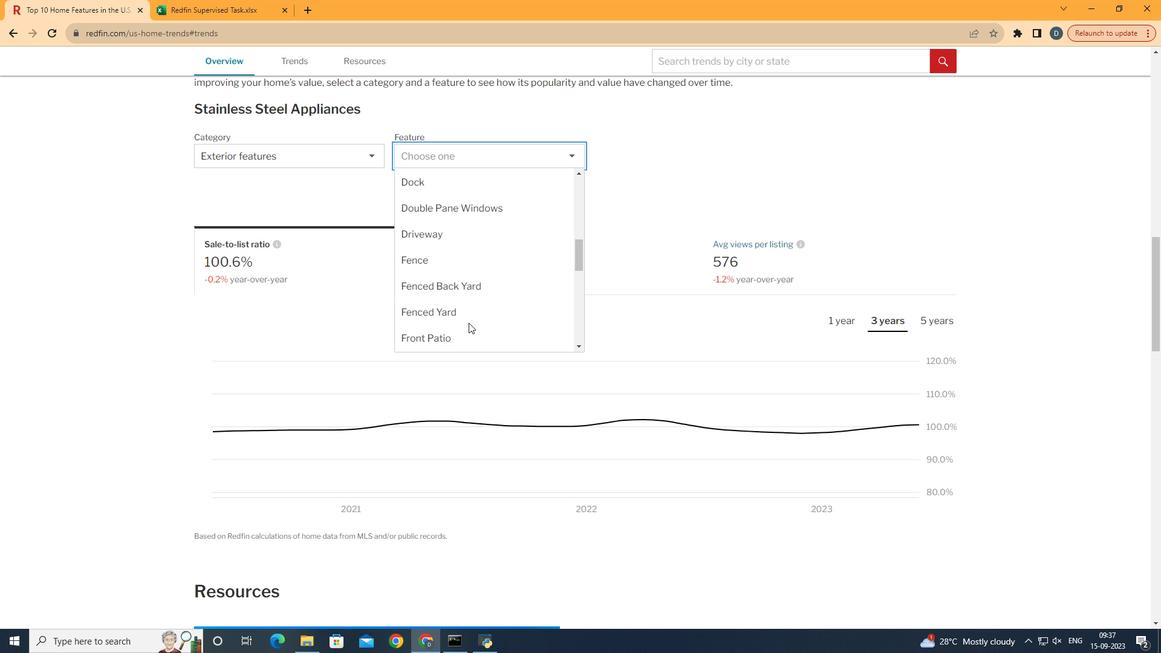 
Action: Mouse scrolled (468, 322) with delta (0, 0)
Screenshot: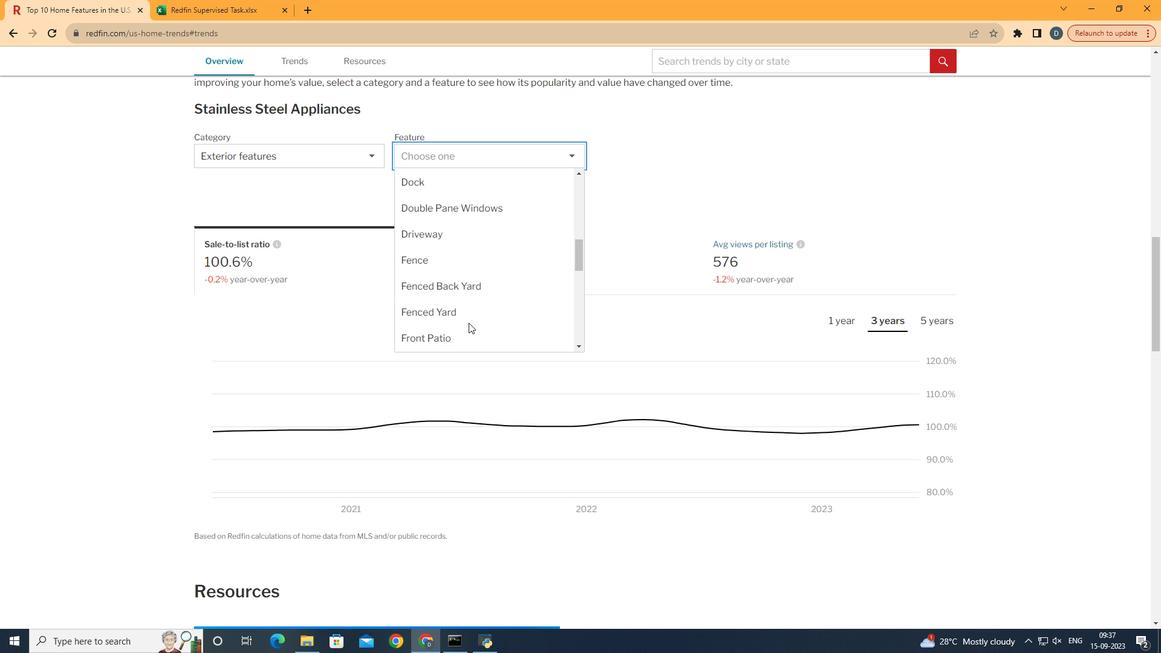 
Action: Mouse moved to (468, 323)
Screenshot: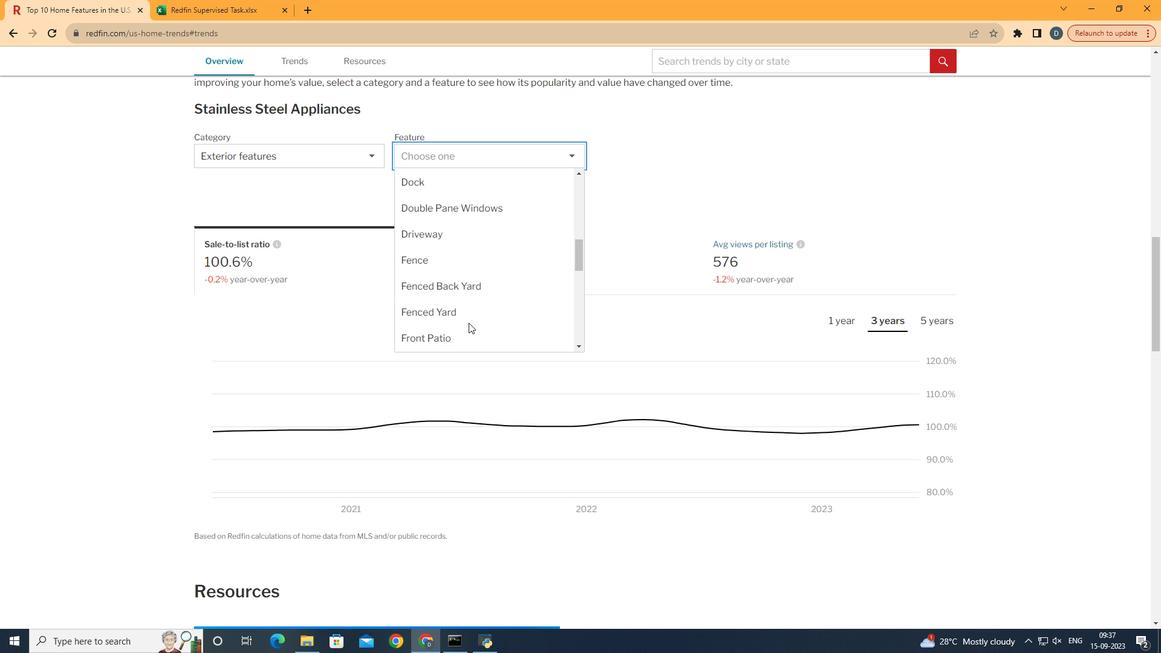 
Action: Mouse scrolled (468, 322) with delta (0, 0)
Screenshot: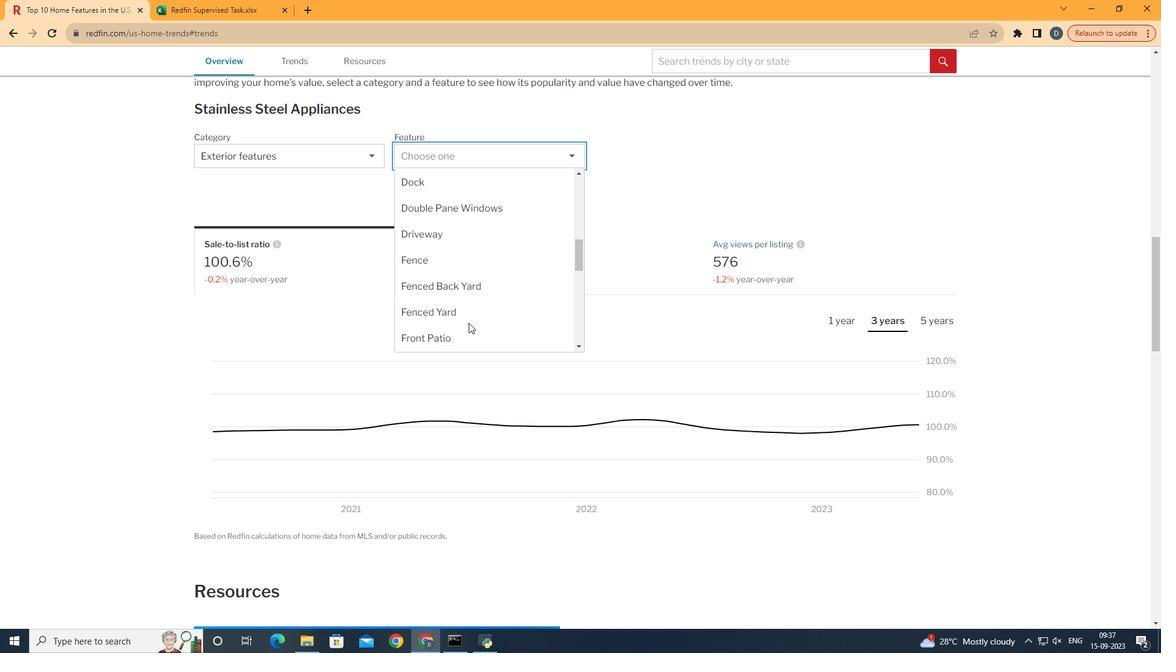 
Action: Mouse scrolled (468, 322) with delta (0, 0)
Screenshot: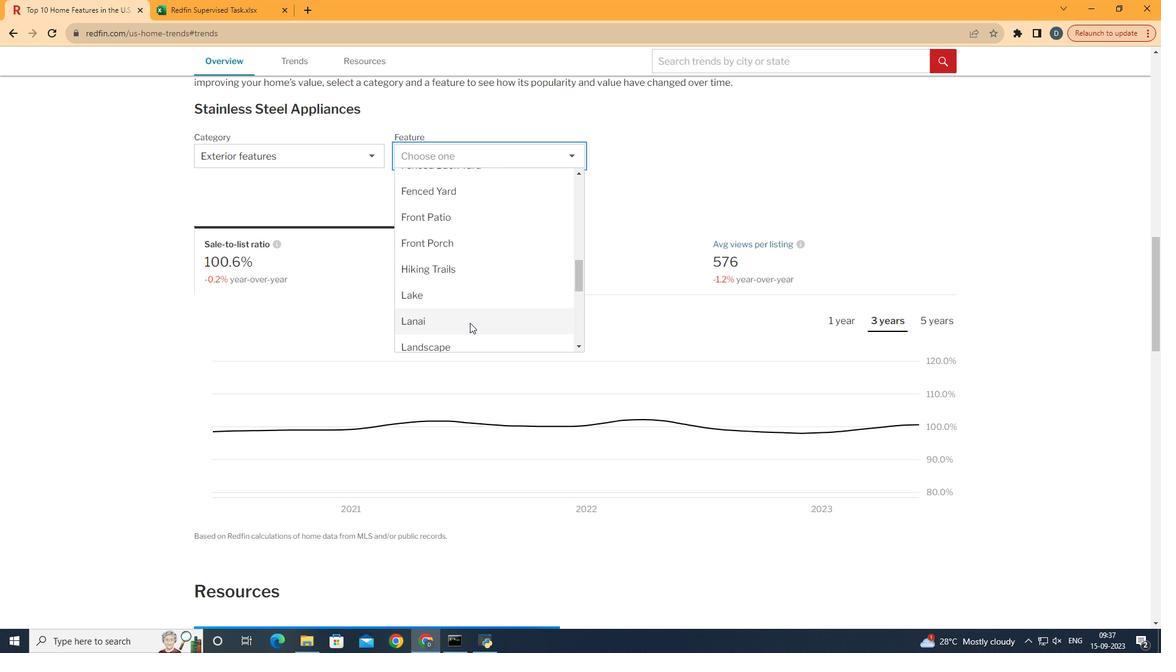 
Action: Mouse scrolled (468, 322) with delta (0, 0)
Screenshot: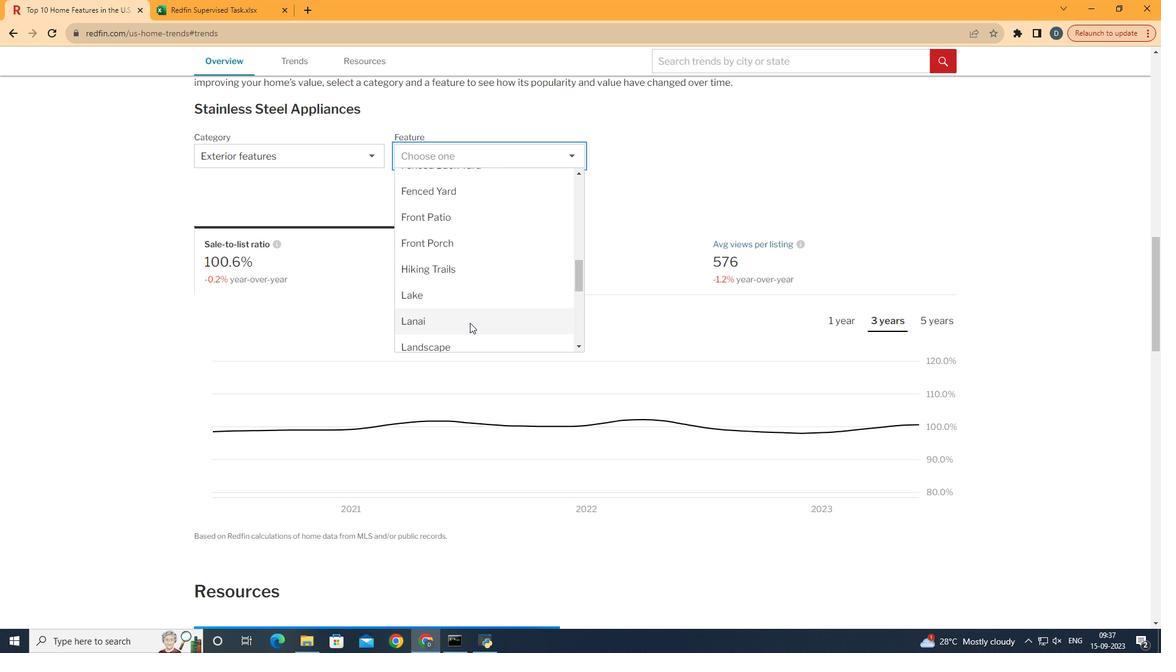 
Action: Mouse moved to (477, 280)
Screenshot: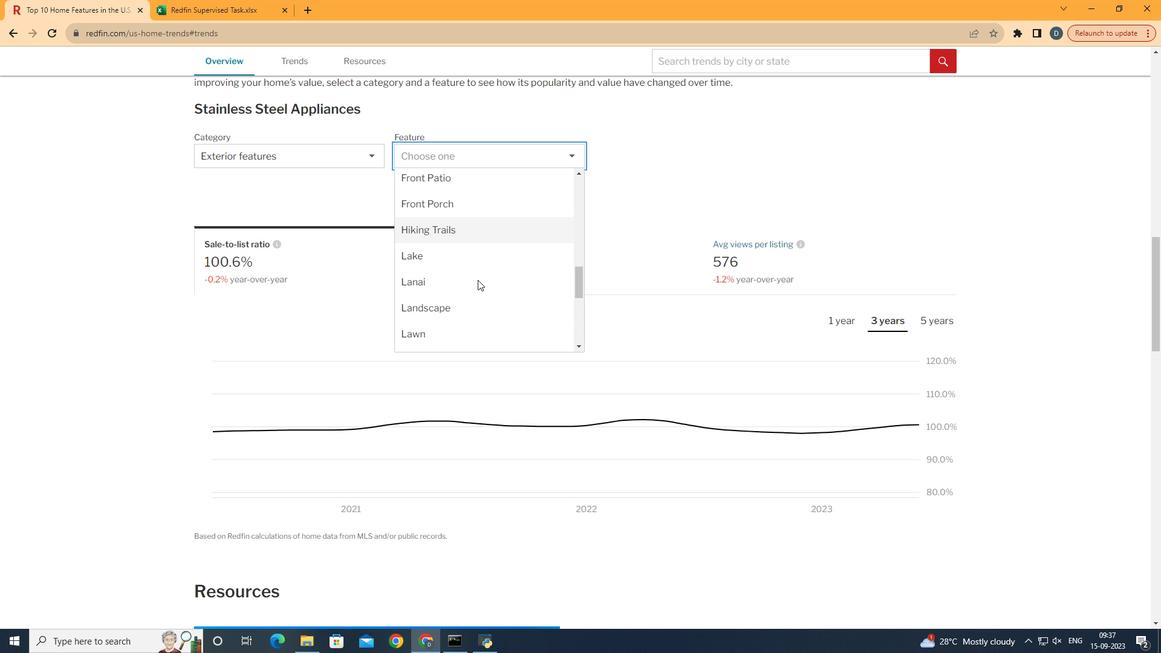 
Action: Mouse scrolled (477, 279) with delta (0, 0)
Screenshot: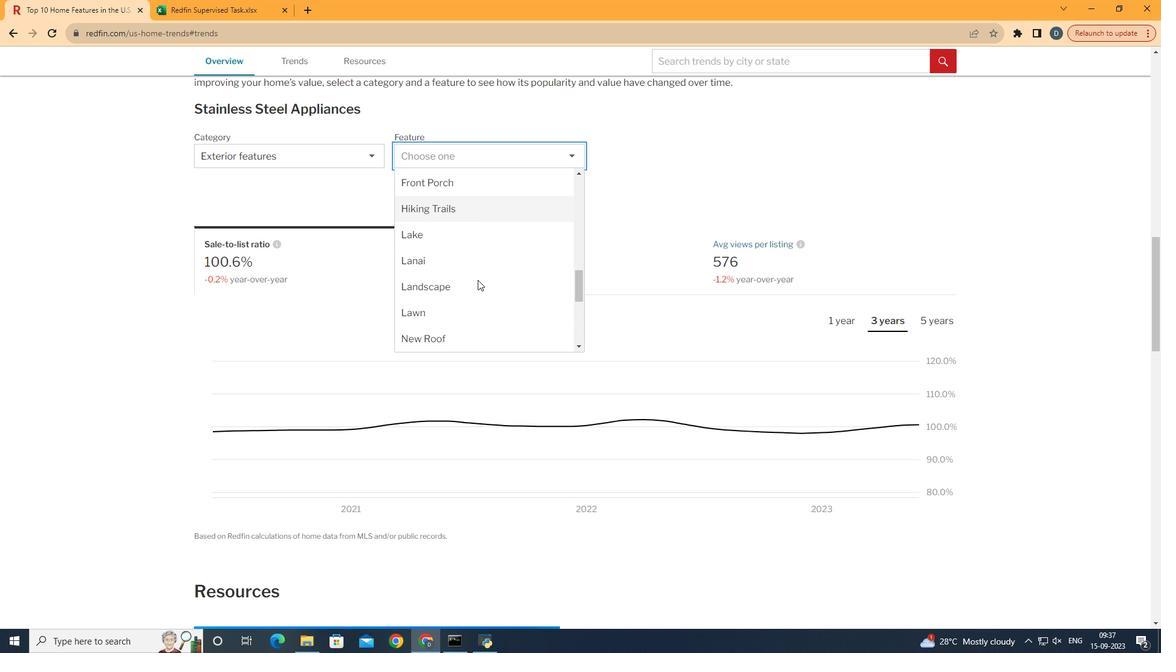 
Action: Mouse scrolled (477, 279) with delta (0, 0)
Screenshot: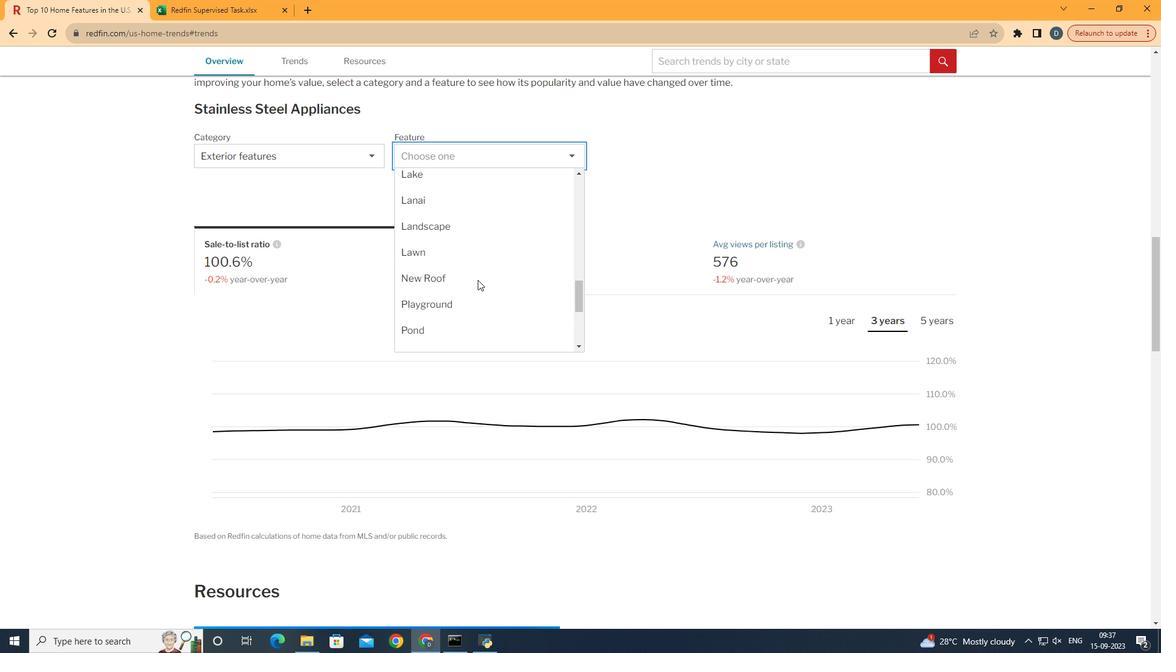 
Action: Mouse moved to (477, 250)
Screenshot: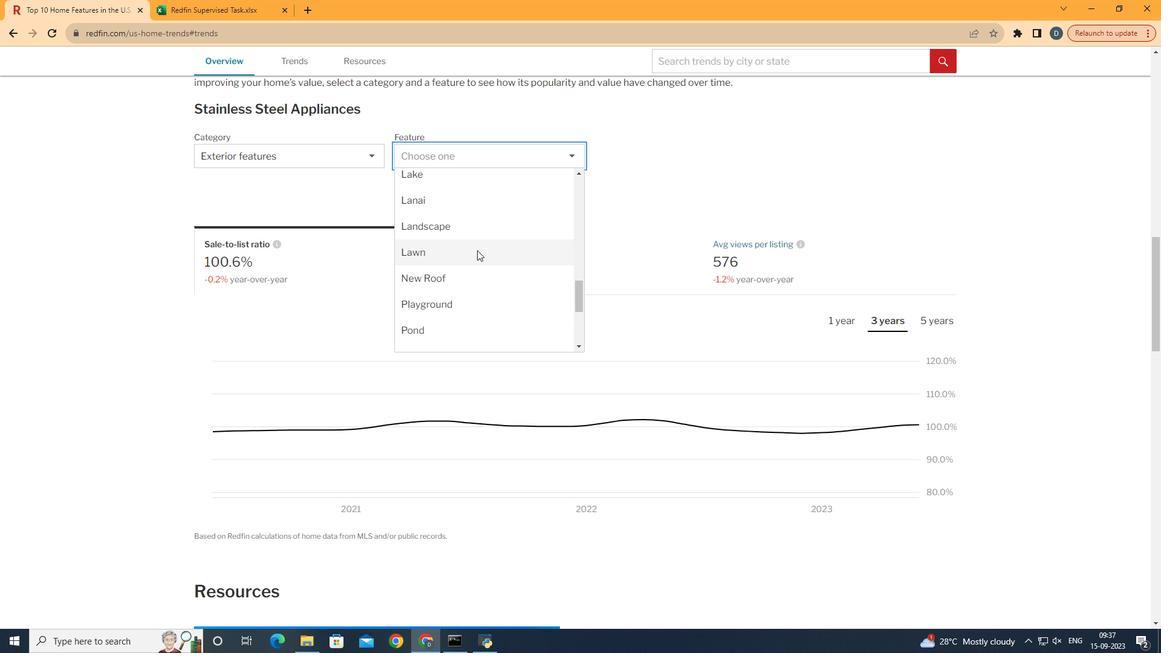 
Action: Mouse pressed left at (477, 250)
Screenshot: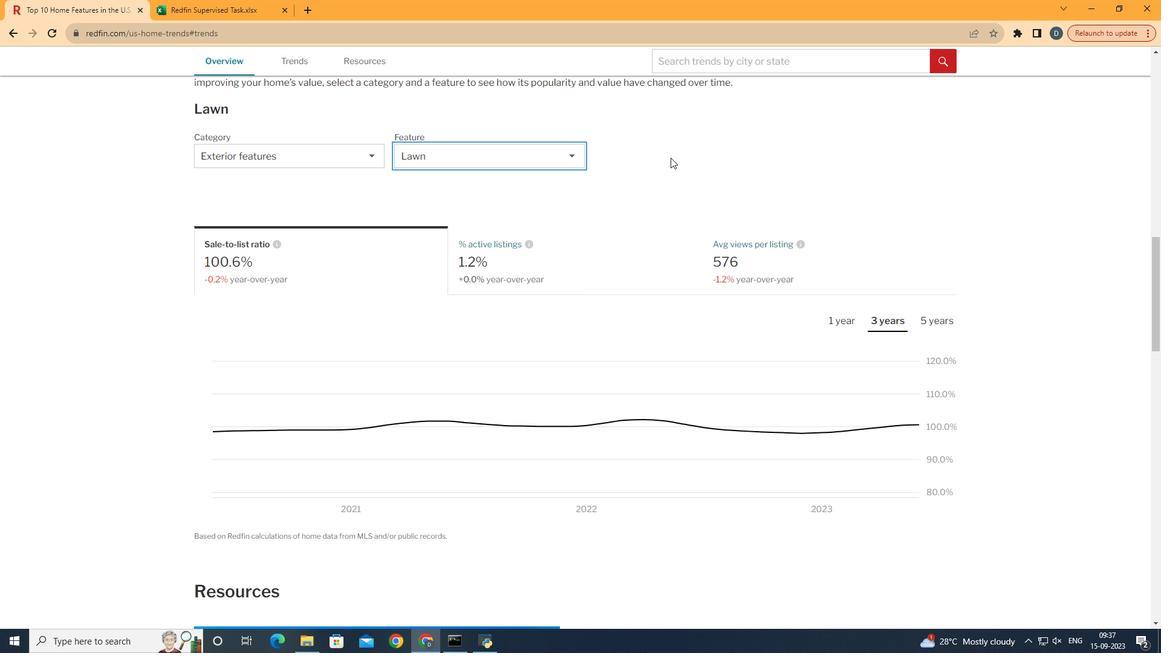 
Action: Mouse moved to (681, 152)
Screenshot: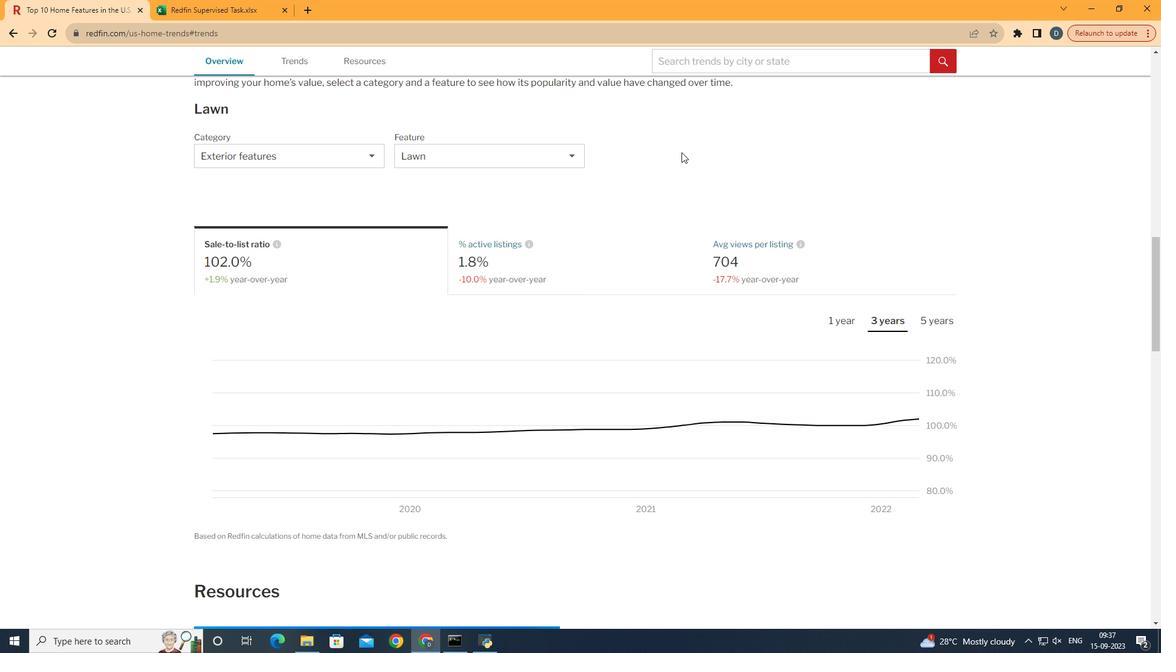
Action: Mouse pressed left at (681, 152)
Screenshot: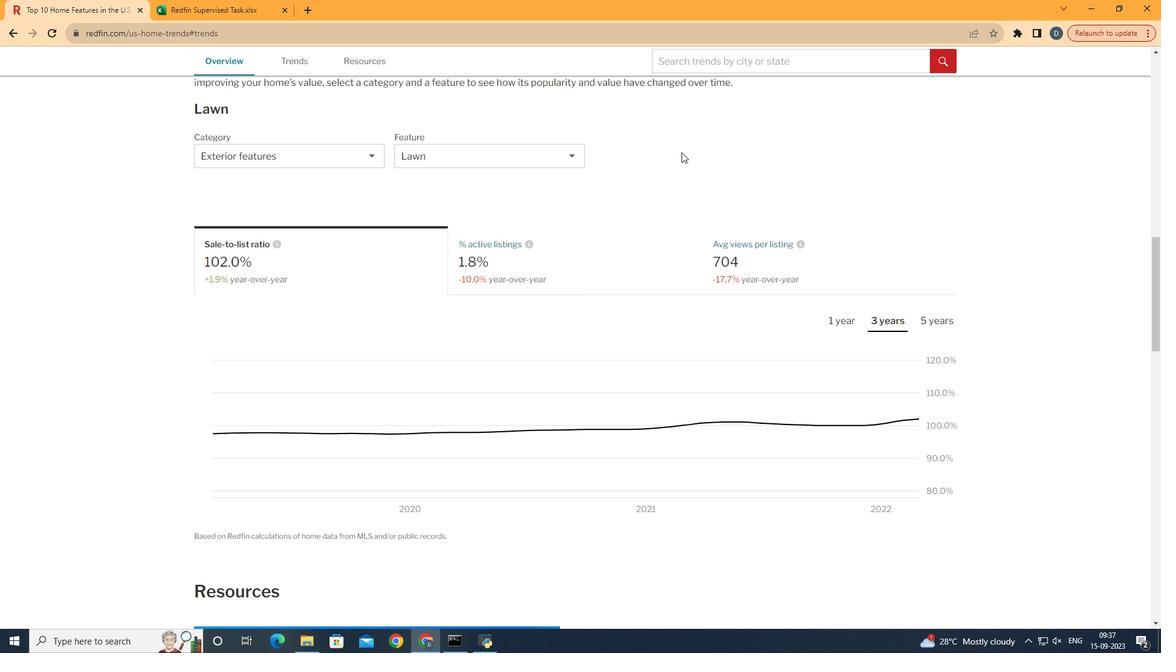 
Action: Mouse scrolled (681, 151) with delta (0, 0)
Screenshot: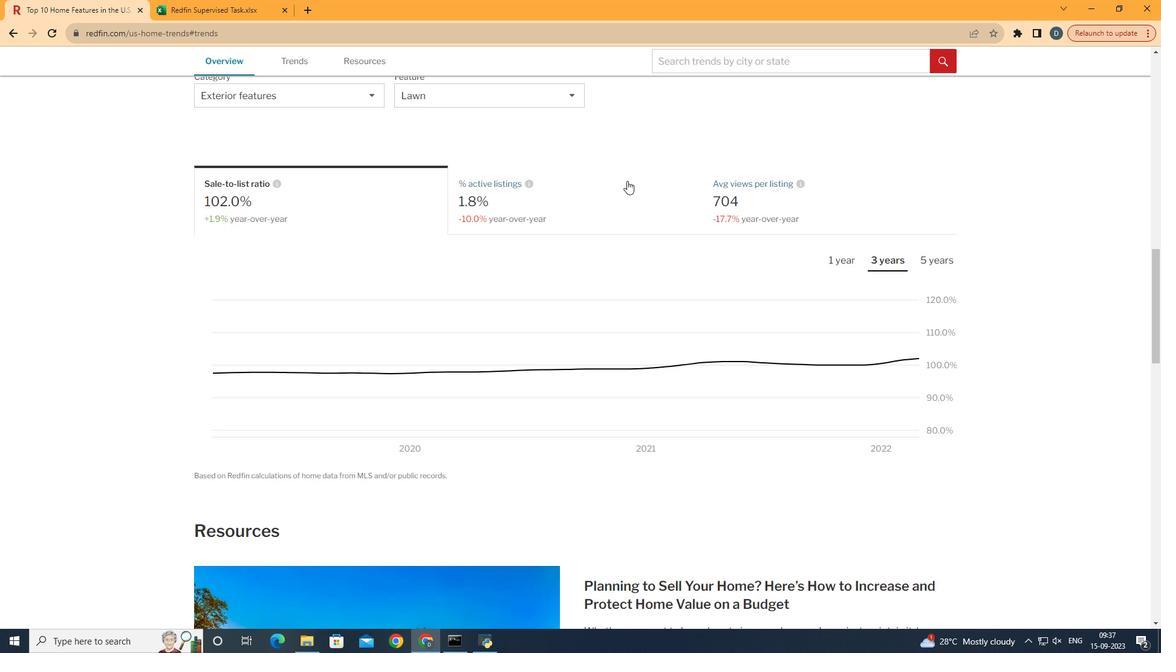 
Action: Mouse moved to (618, 185)
Screenshot: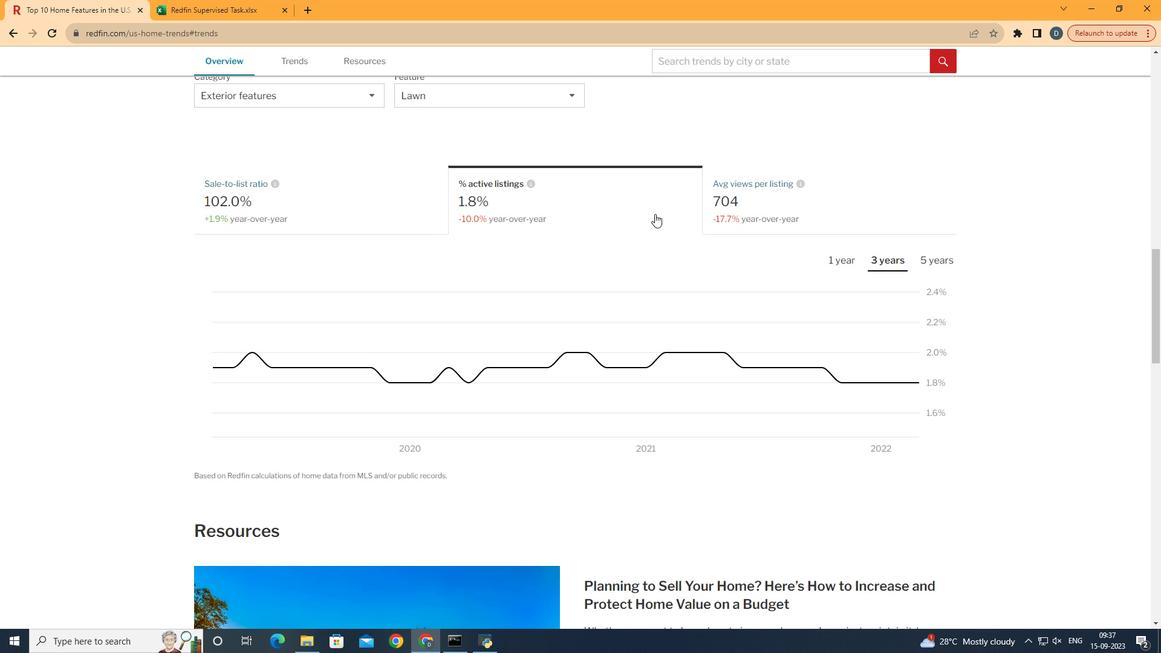 
Action: Mouse pressed left at (618, 185)
Screenshot: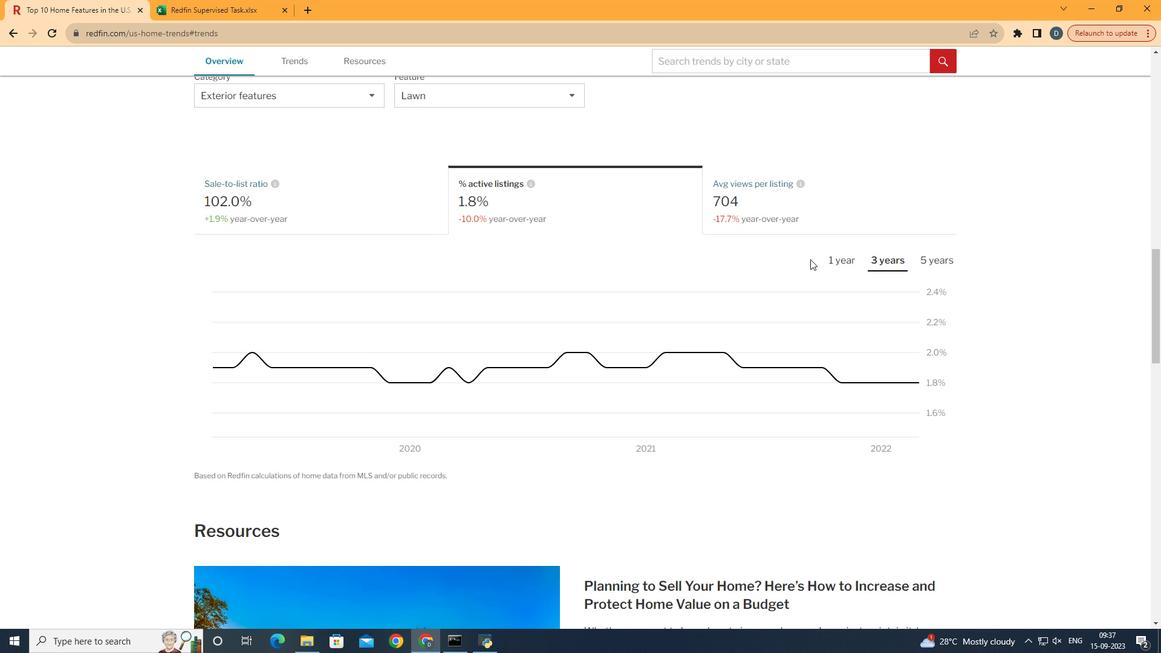 
Action: Mouse moved to (887, 251)
Screenshot: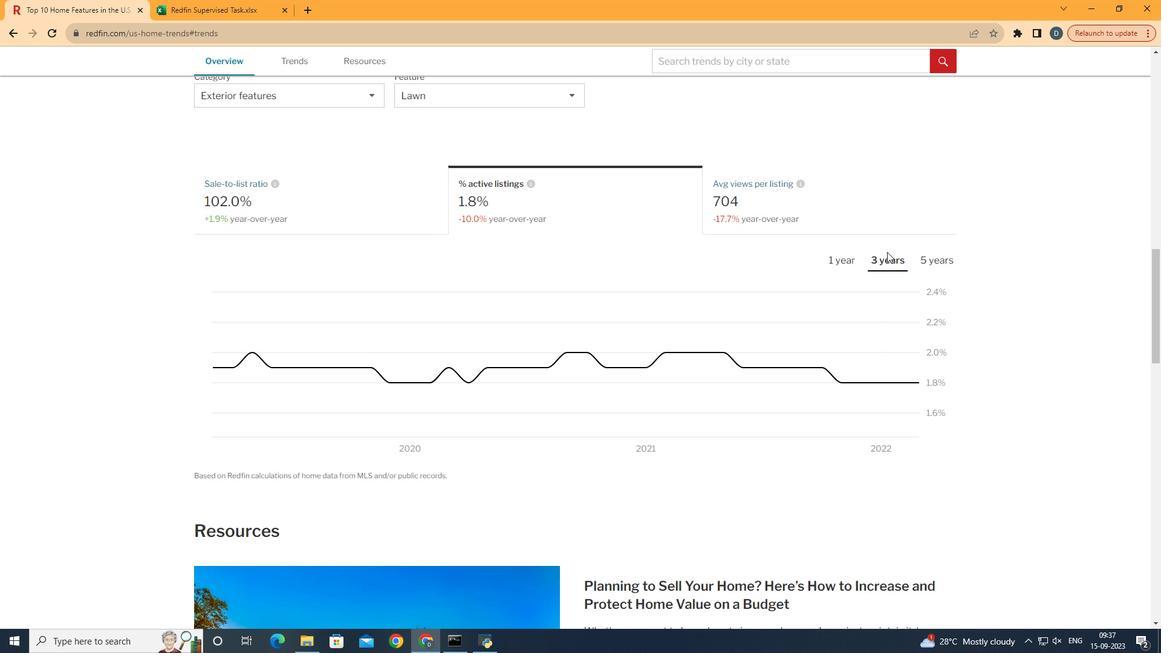 
Action: Mouse pressed left at (887, 251)
Screenshot: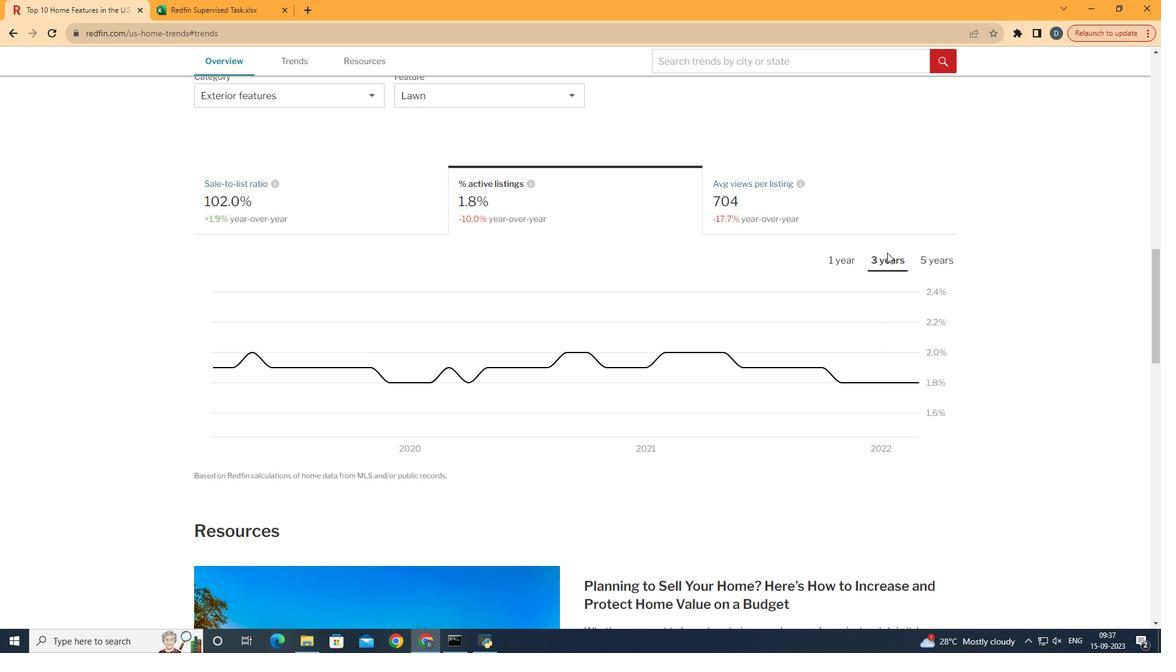 
Action: Mouse moved to (887, 255)
Screenshot: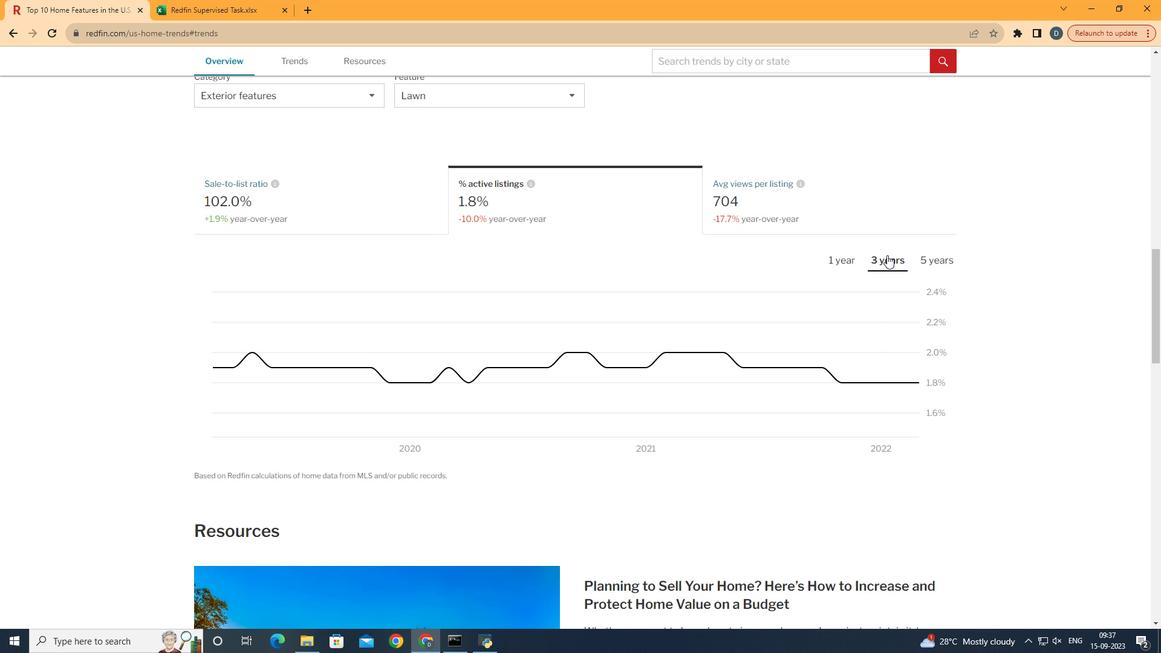 
Action: Mouse pressed left at (887, 255)
Screenshot: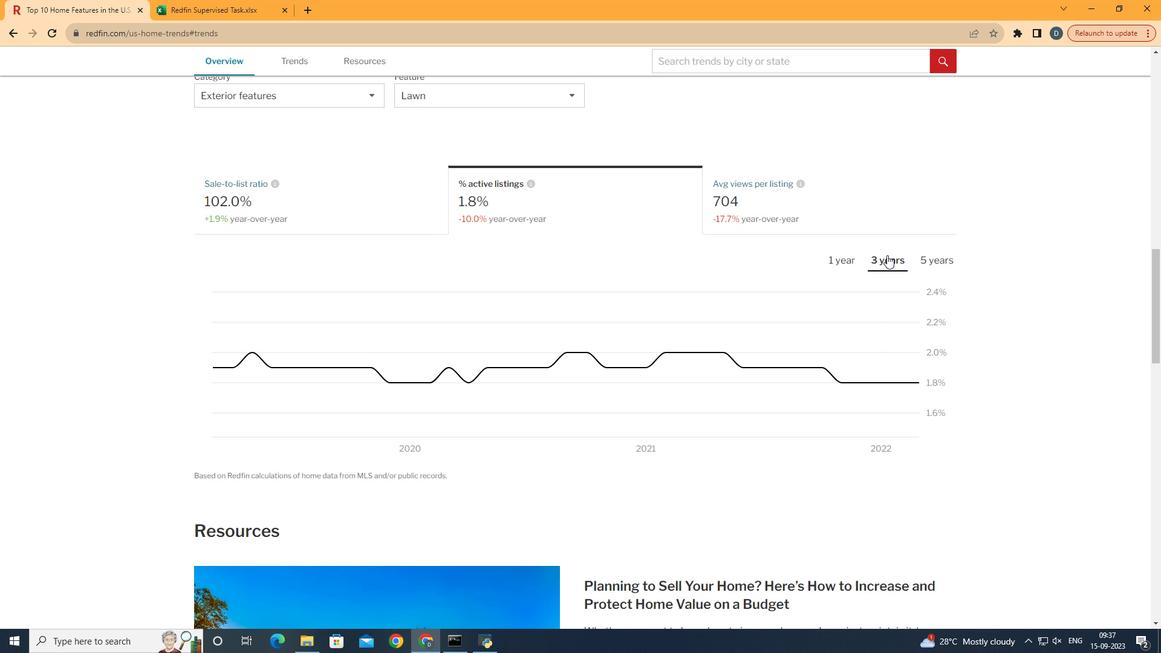 
